 Task: Manage the "Pipeline inspection" page setting.
Action: Mouse moved to (1054, 81)
Screenshot: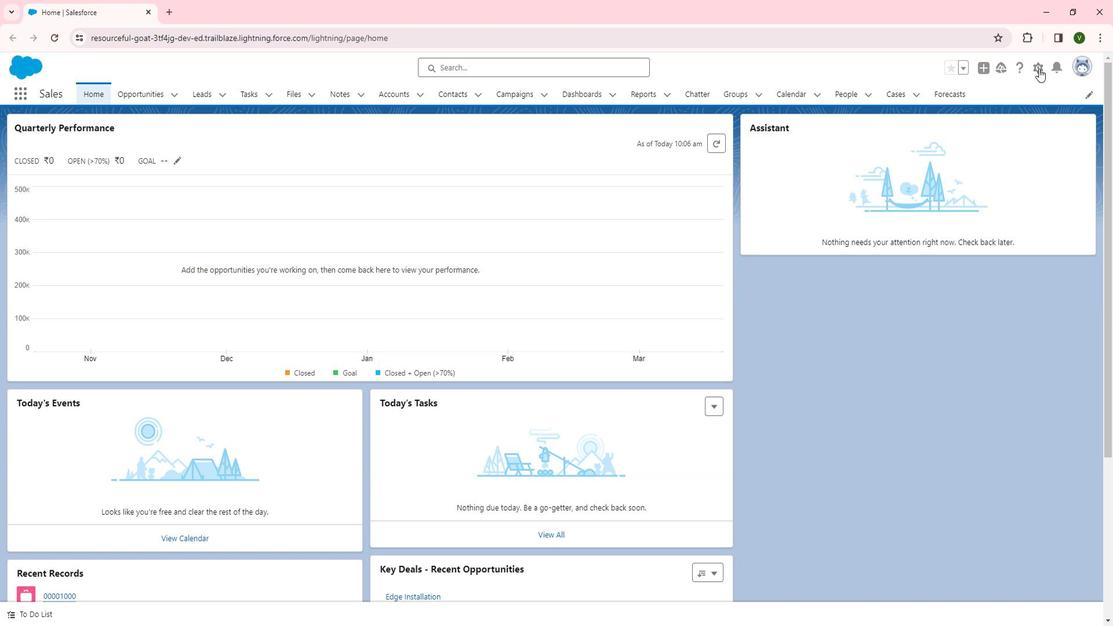 
Action: Mouse pressed left at (1054, 81)
Screenshot: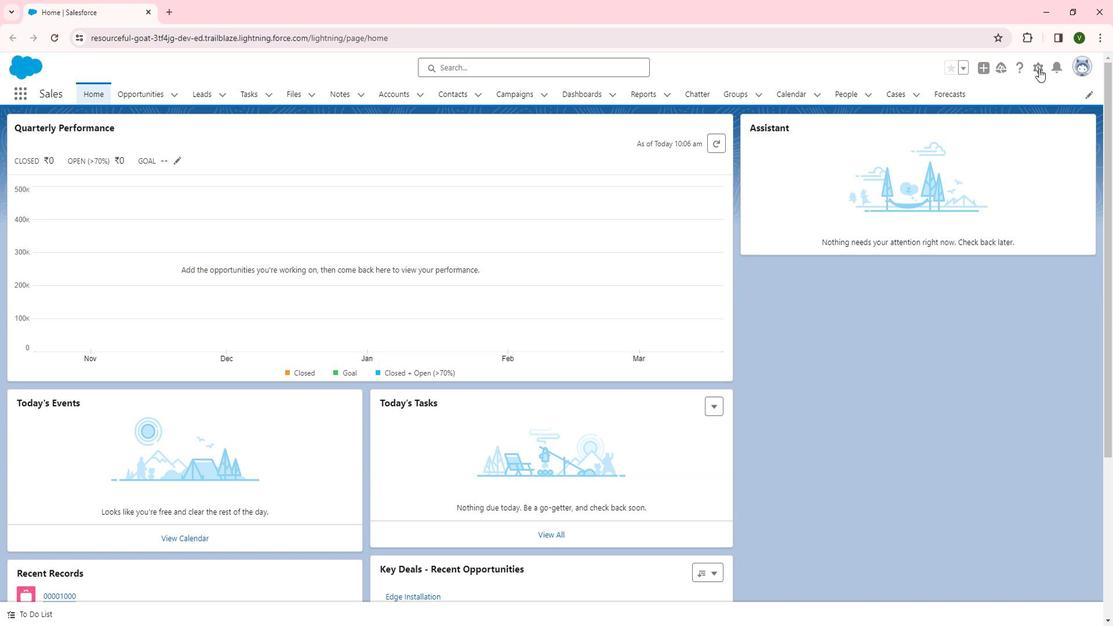 
Action: Mouse moved to (1011, 114)
Screenshot: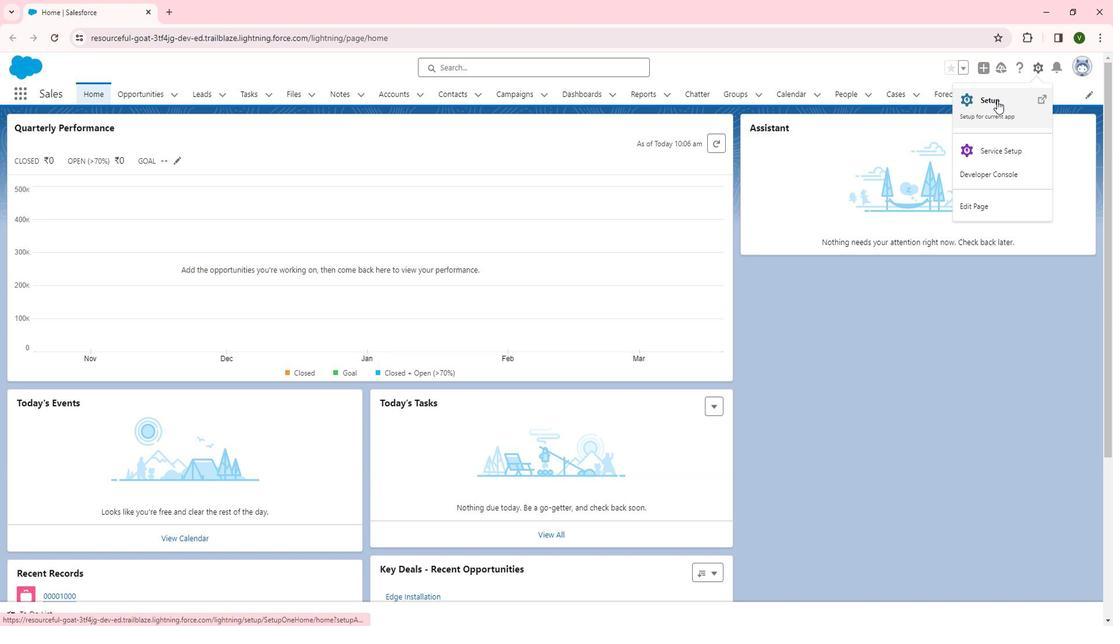 
Action: Mouse pressed left at (1011, 114)
Screenshot: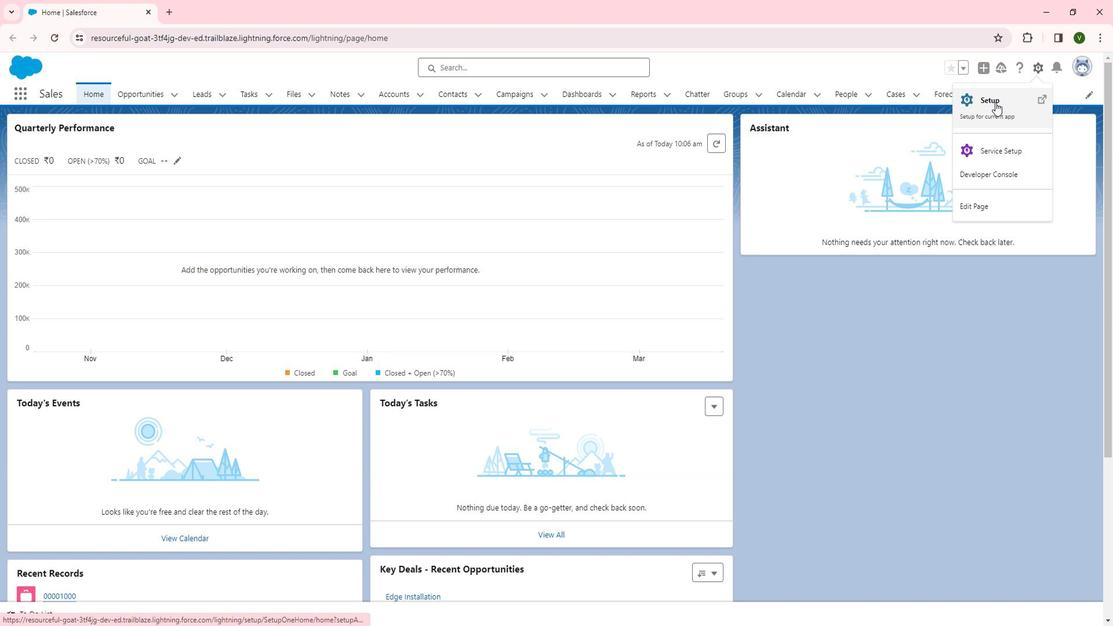 
Action: Mouse moved to (24, 480)
Screenshot: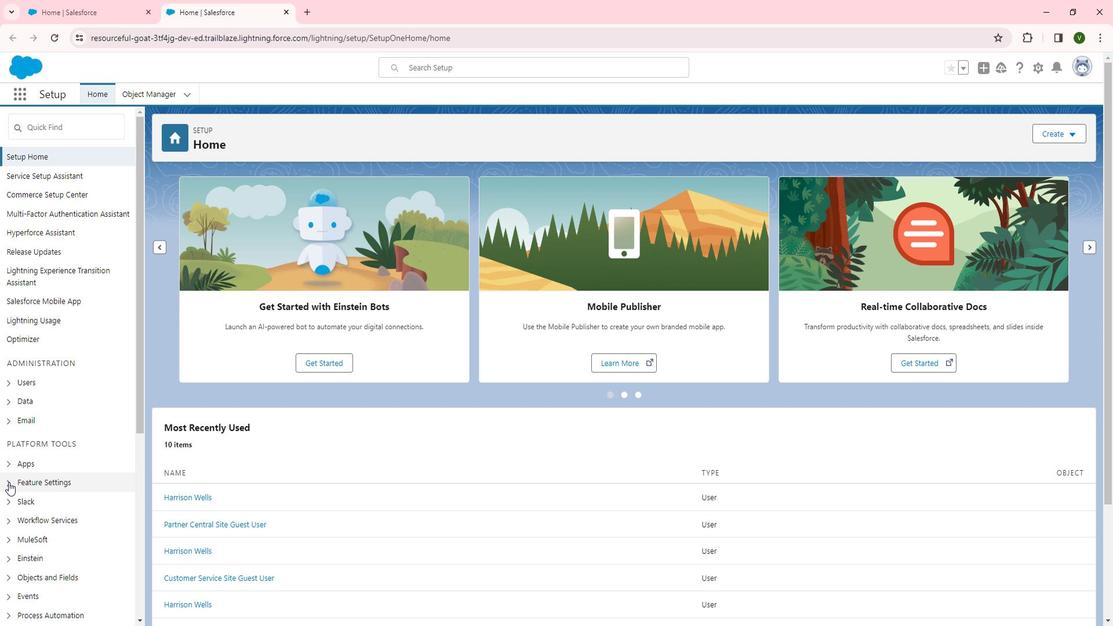
Action: Mouse pressed left at (24, 480)
Screenshot: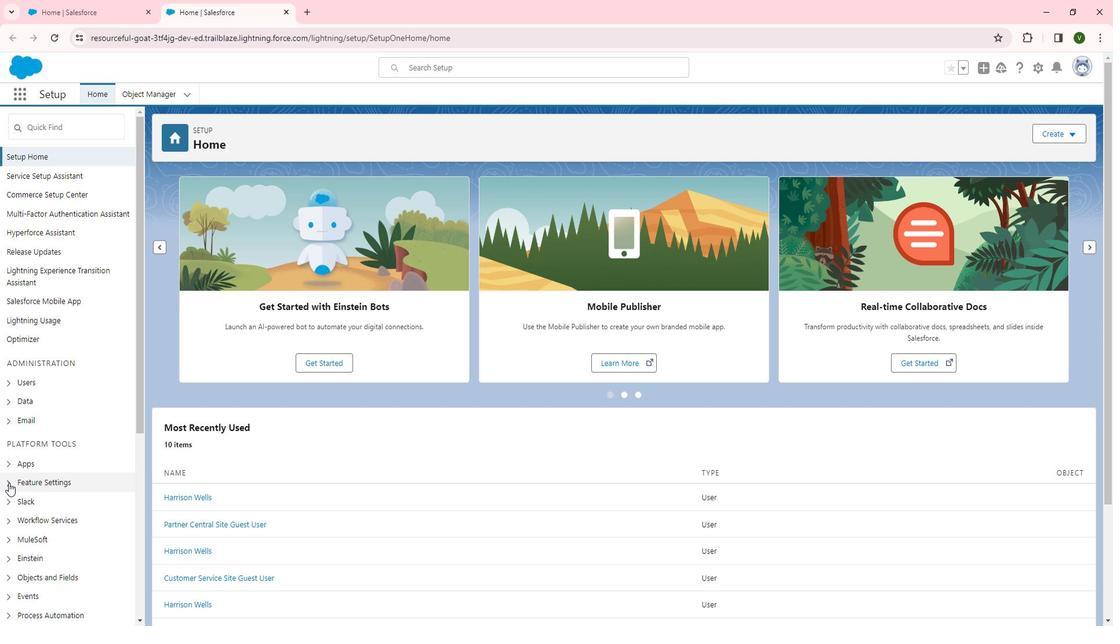 
Action: Mouse moved to (75, 481)
Screenshot: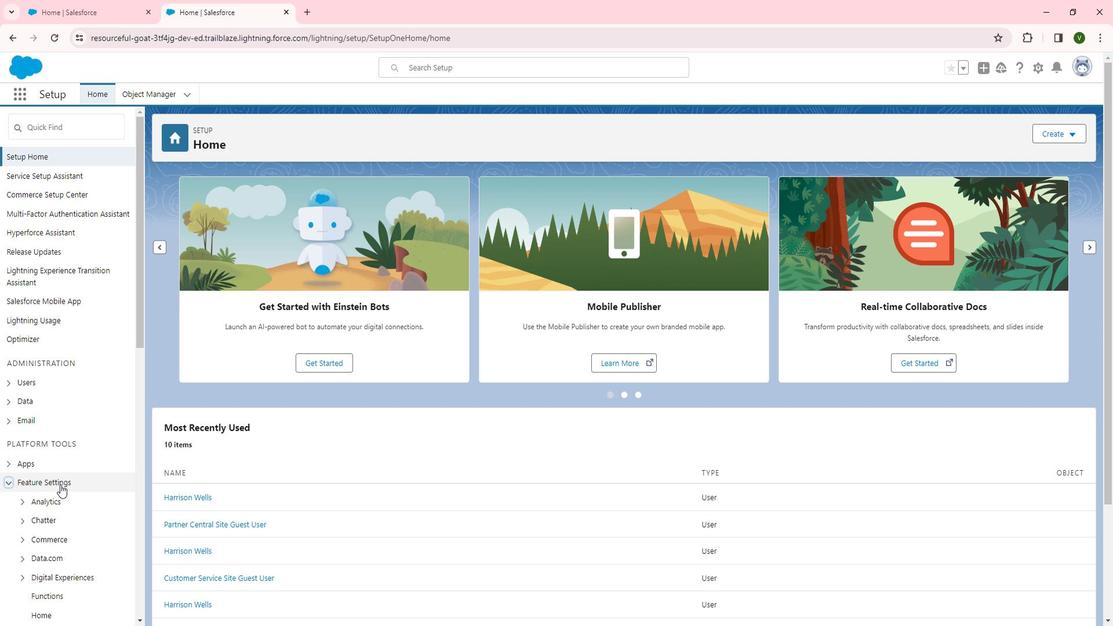 
Action: Mouse scrolled (75, 481) with delta (0, 0)
Screenshot: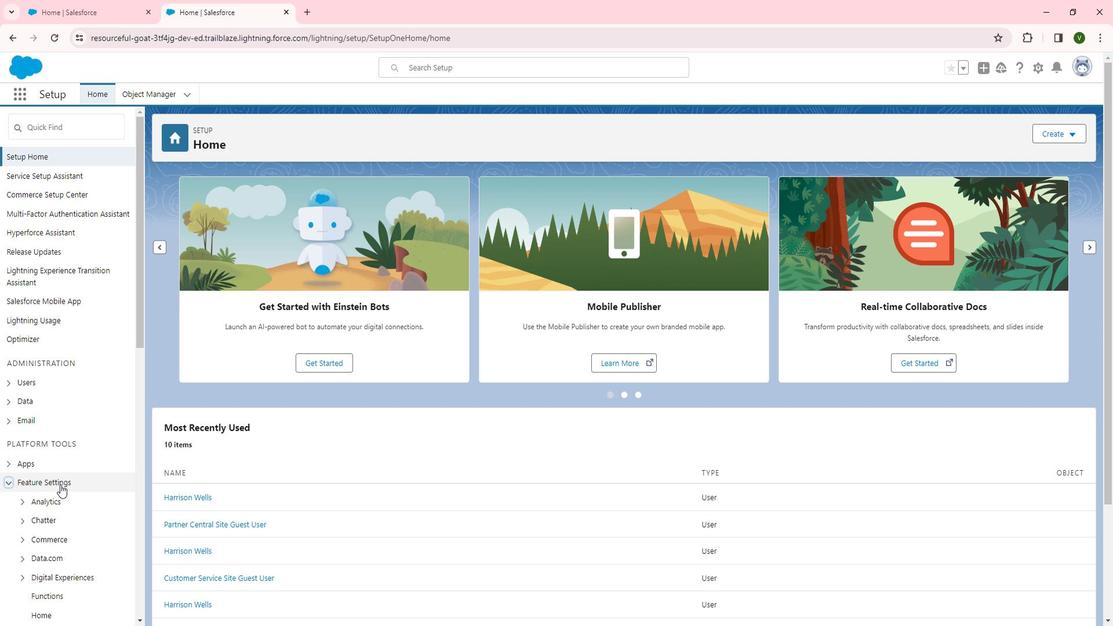 
Action: Mouse moved to (77, 481)
Screenshot: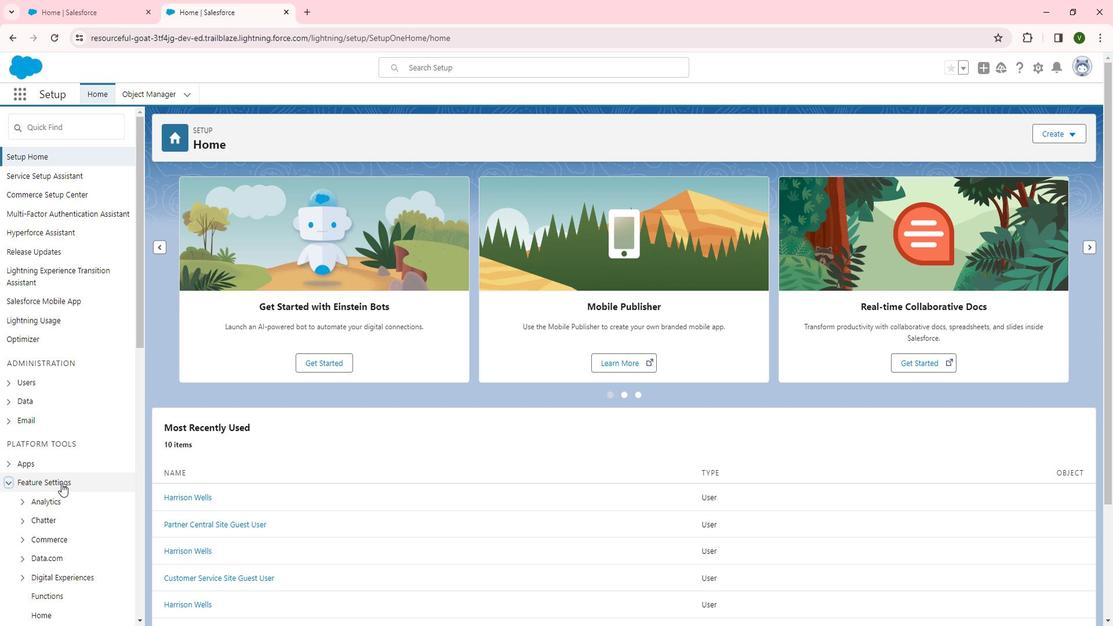 
Action: Mouse scrolled (77, 480) with delta (0, 0)
Screenshot: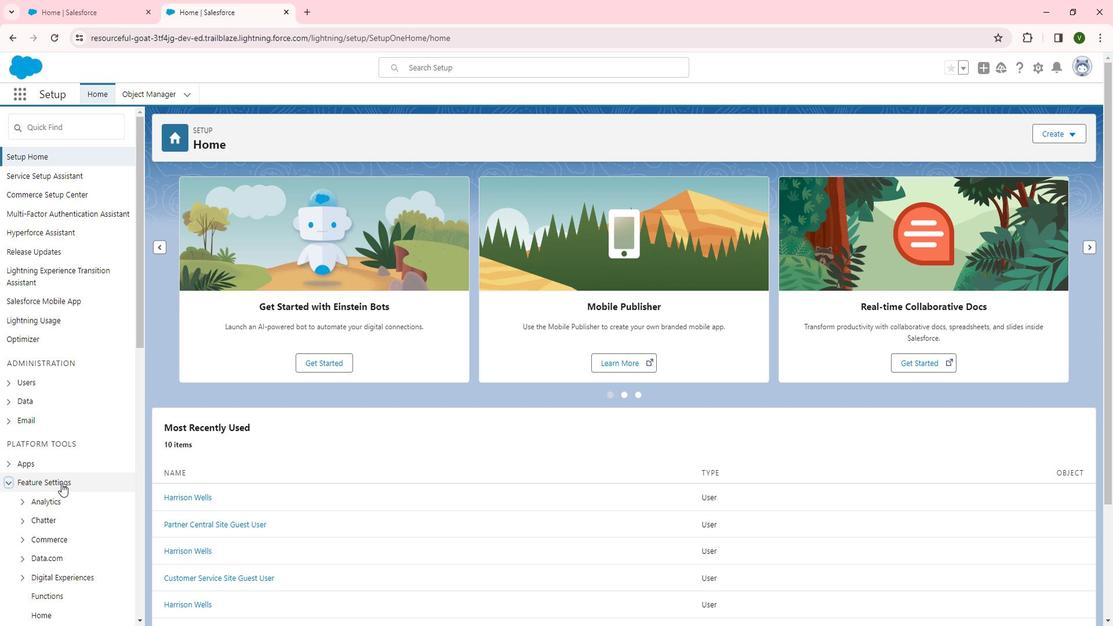 
Action: Mouse moved to (78, 480)
Screenshot: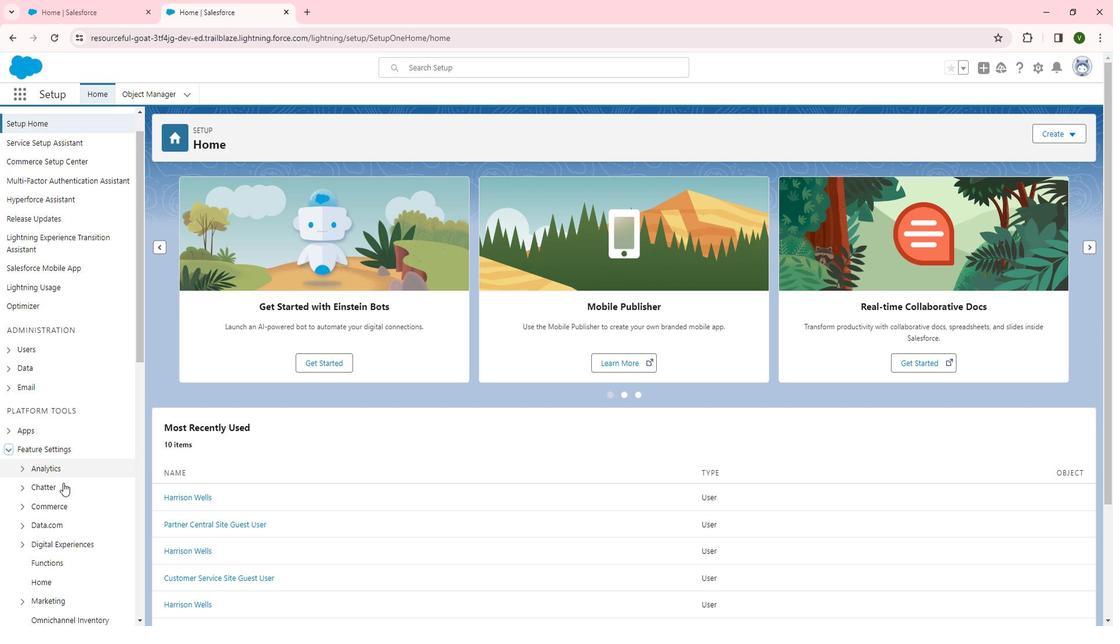 
Action: Mouse scrolled (78, 479) with delta (0, 0)
Screenshot: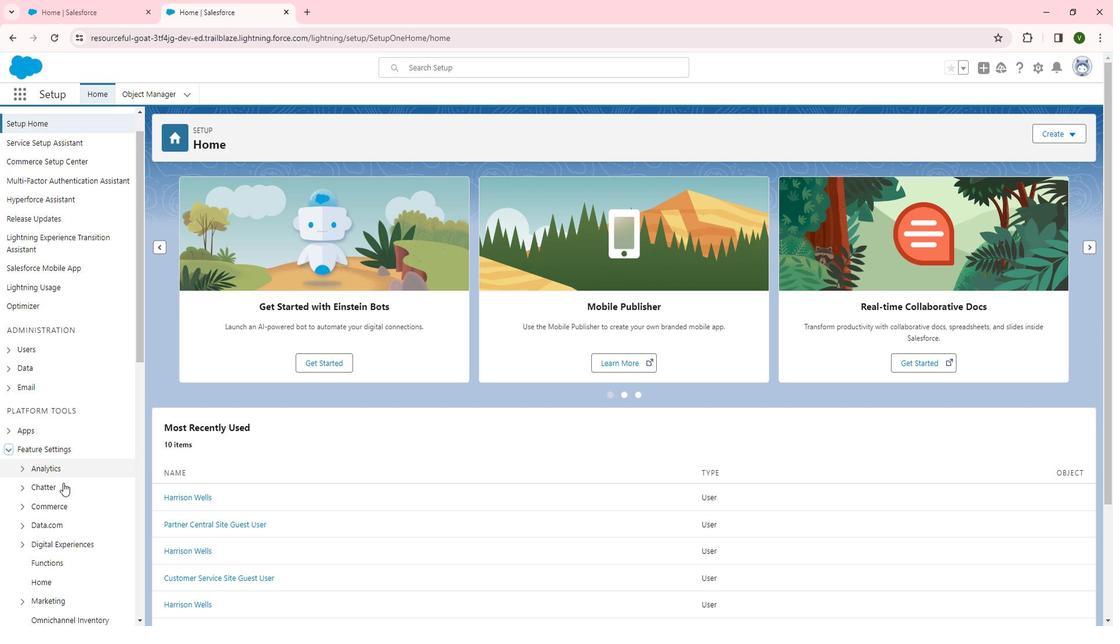 
Action: Mouse moved to (62, 394)
Screenshot: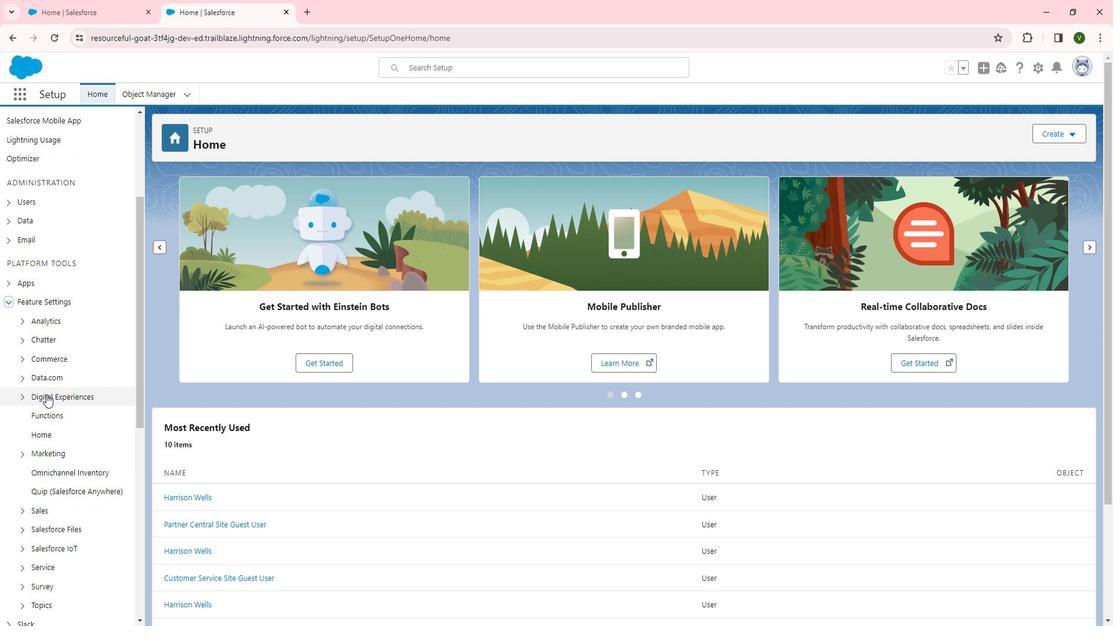 
Action: Mouse pressed left at (62, 394)
Screenshot: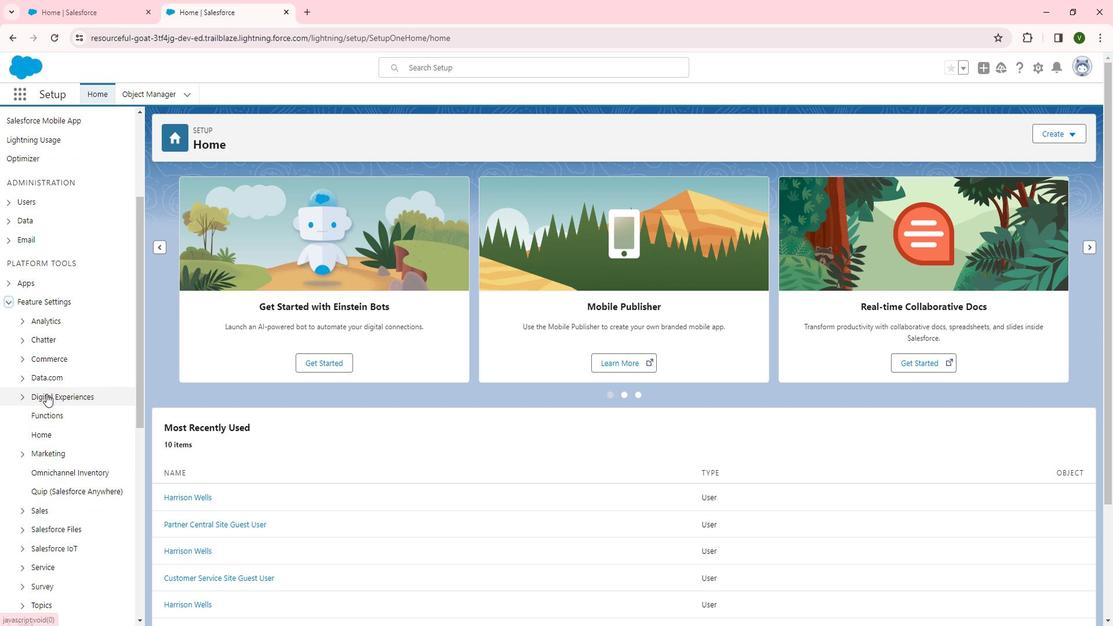 
Action: Mouse moved to (67, 418)
Screenshot: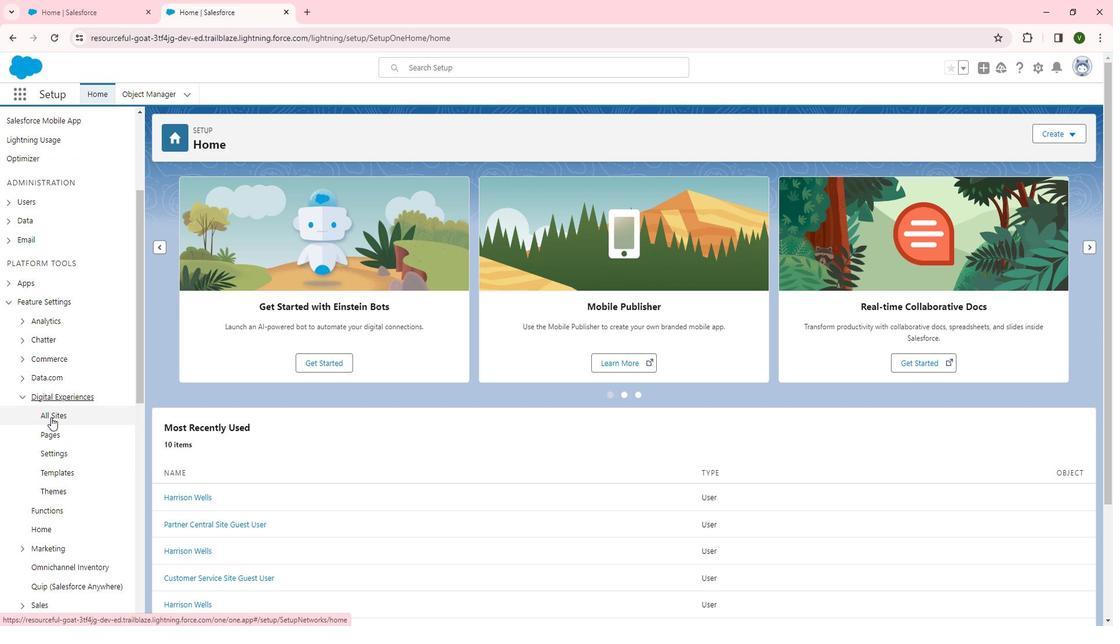 
Action: Mouse pressed left at (67, 418)
Screenshot: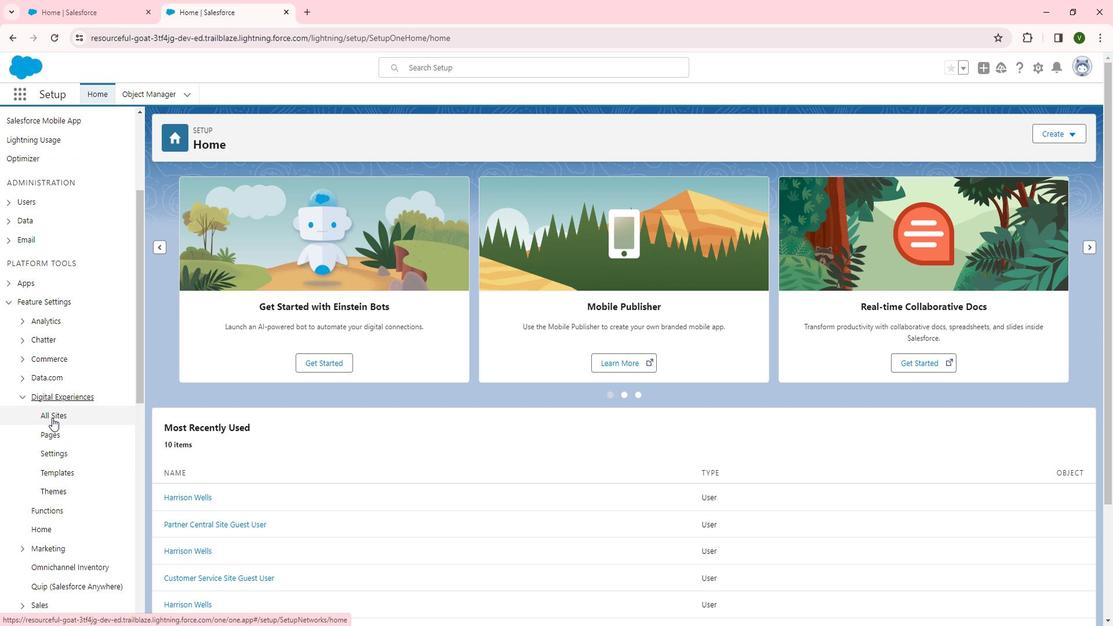 
Action: Mouse moved to (202, 362)
Screenshot: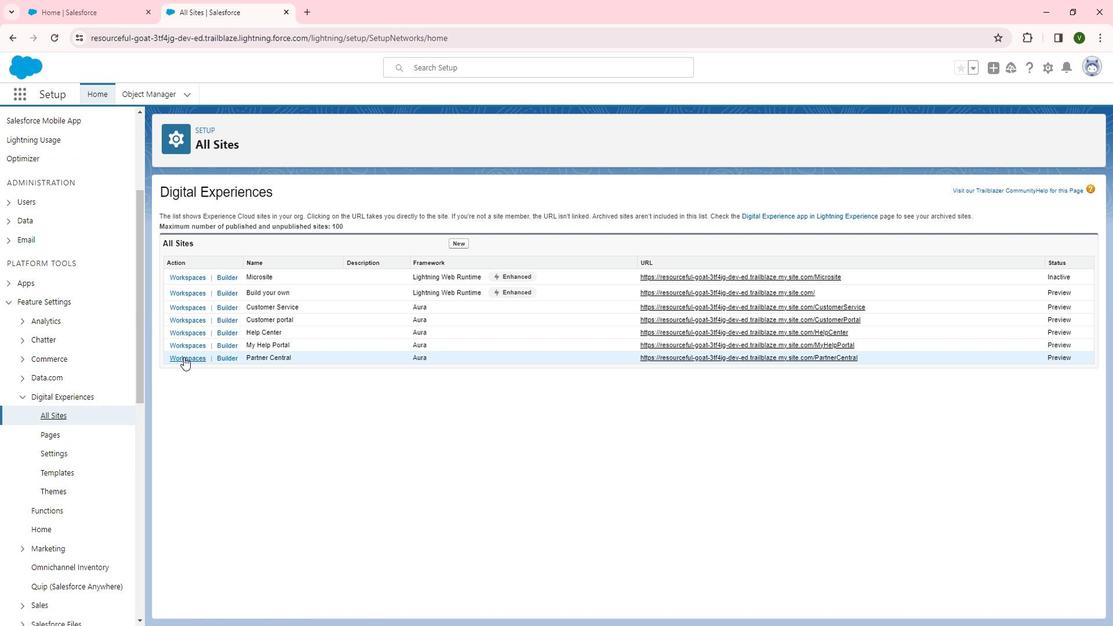 
Action: Mouse pressed left at (202, 362)
Screenshot: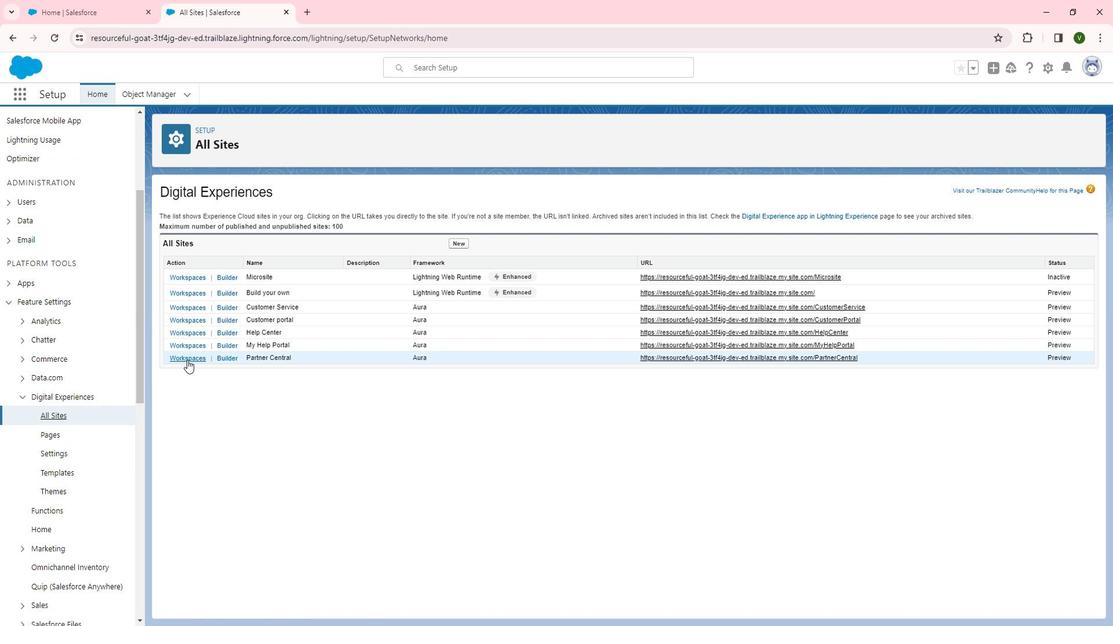 
Action: Mouse moved to (158, 274)
Screenshot: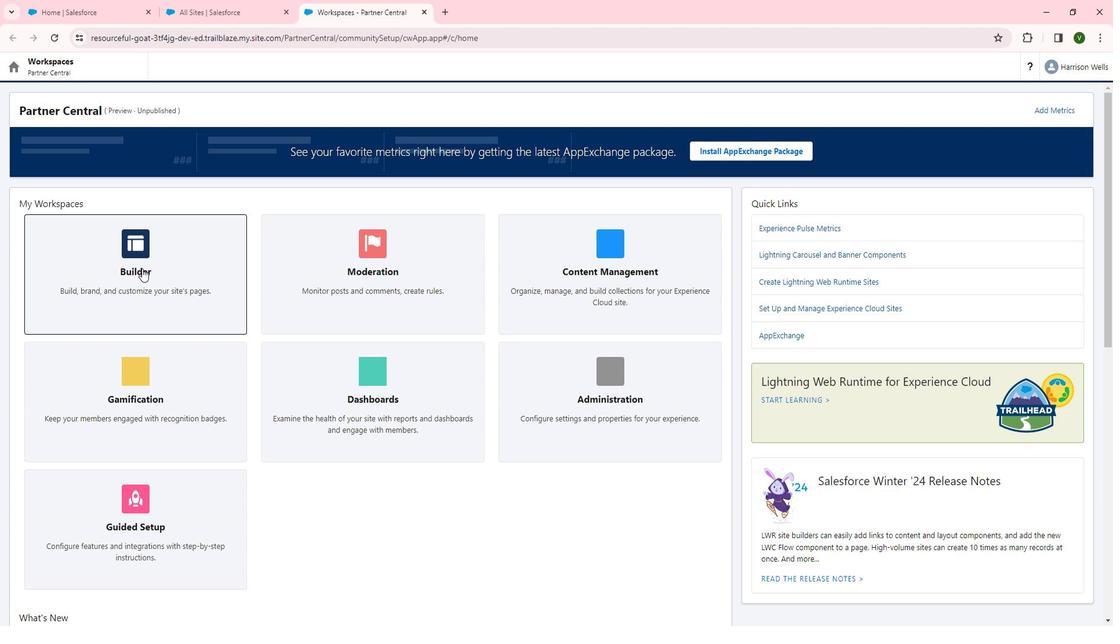 
Action: Mouse pressed left at (158, 274)
Screenshot: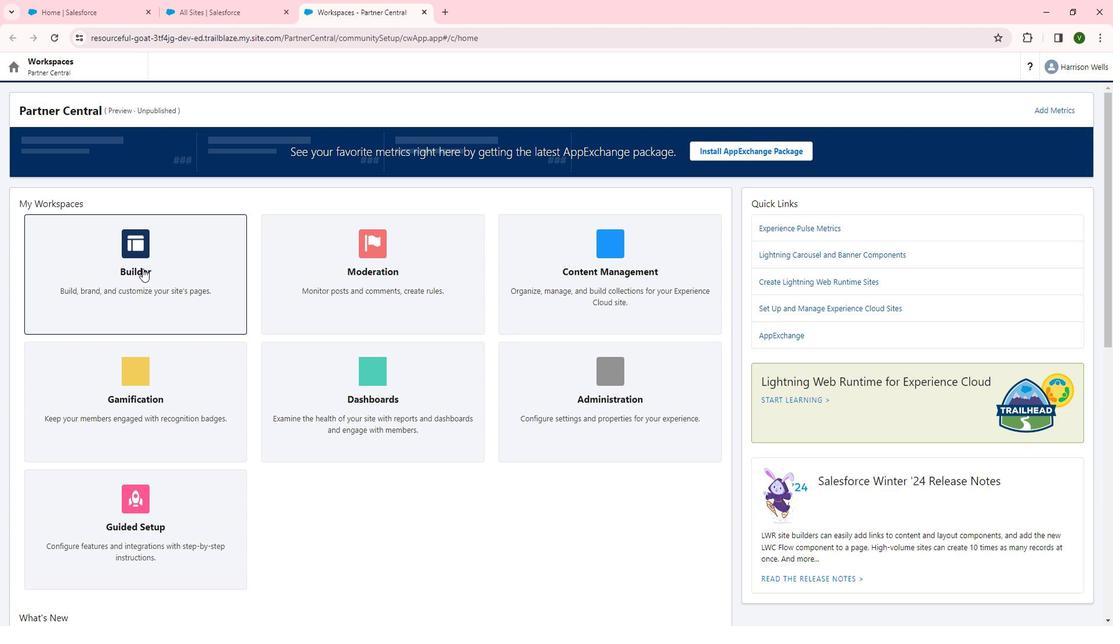 
Action: Mouse moved to (102, 91)
Screenshot: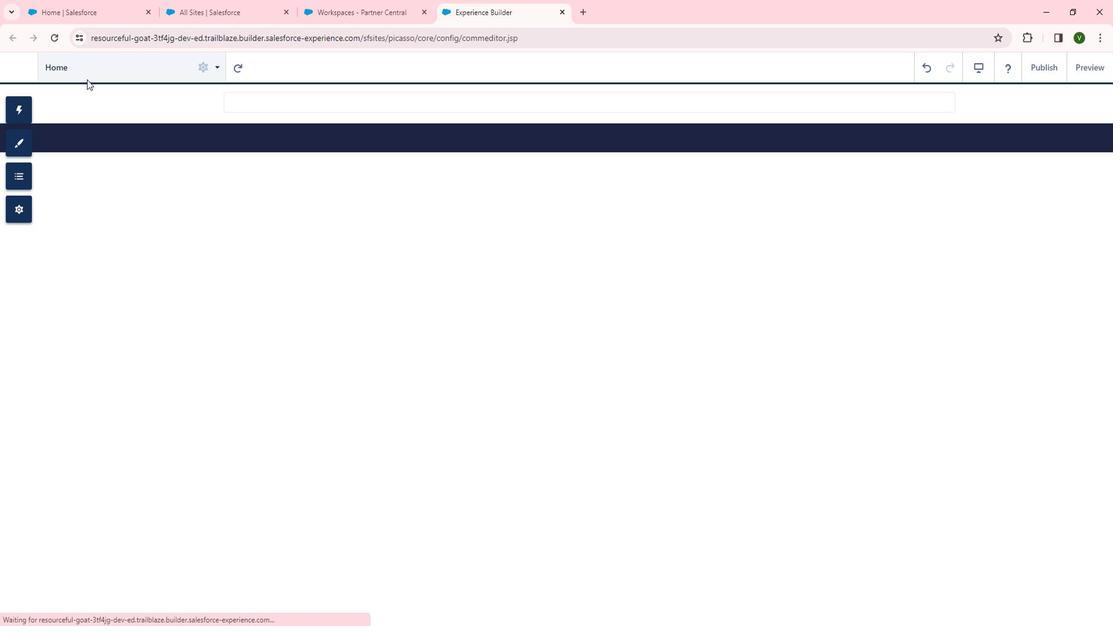 
Action: Mouse pressed left at (102, 91)
Screenshot: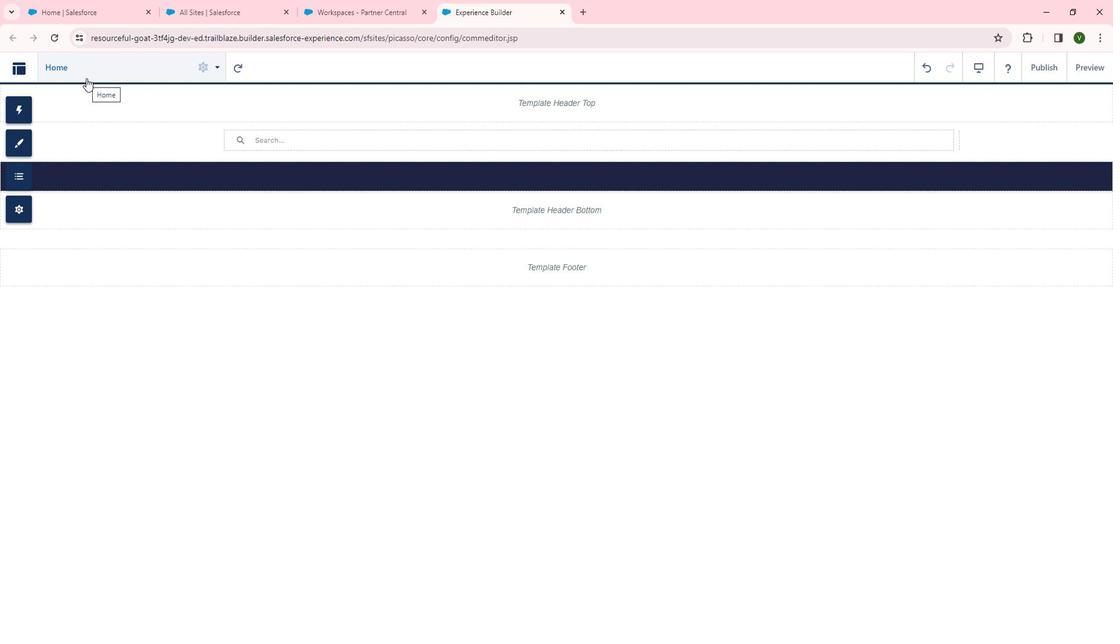 
Action: Mouse moved to (154, 345)
Screenshot: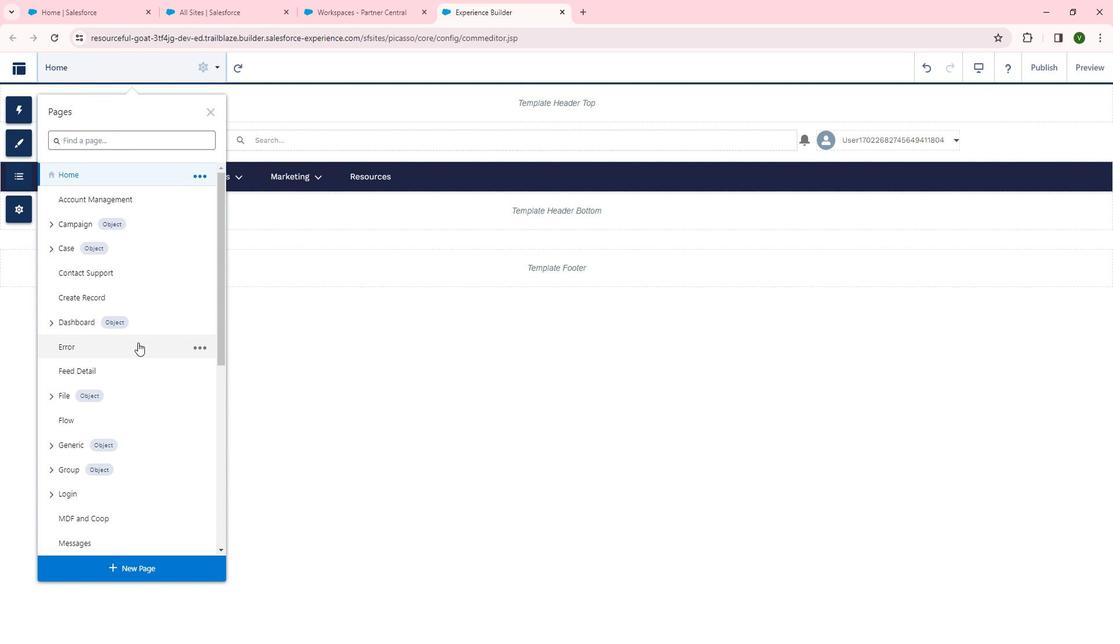 
Action: Mouse scrolled (154, 344) with delta (0, 0)
Screenshot: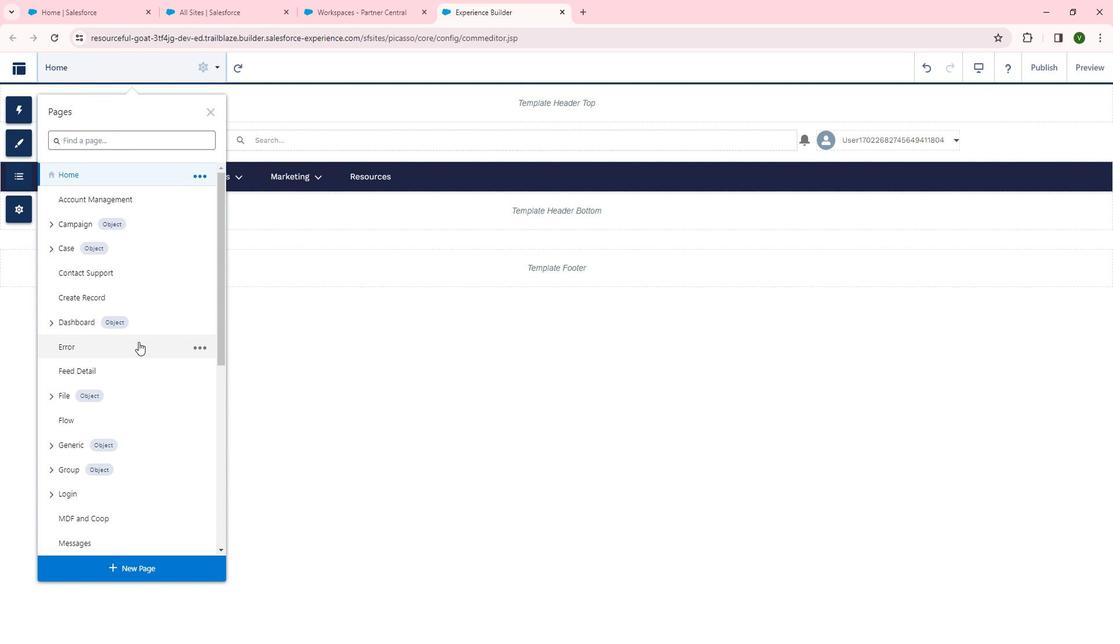 
Action: Mouse scrolled (154, 344) with delta (0, 0)
Screenshot: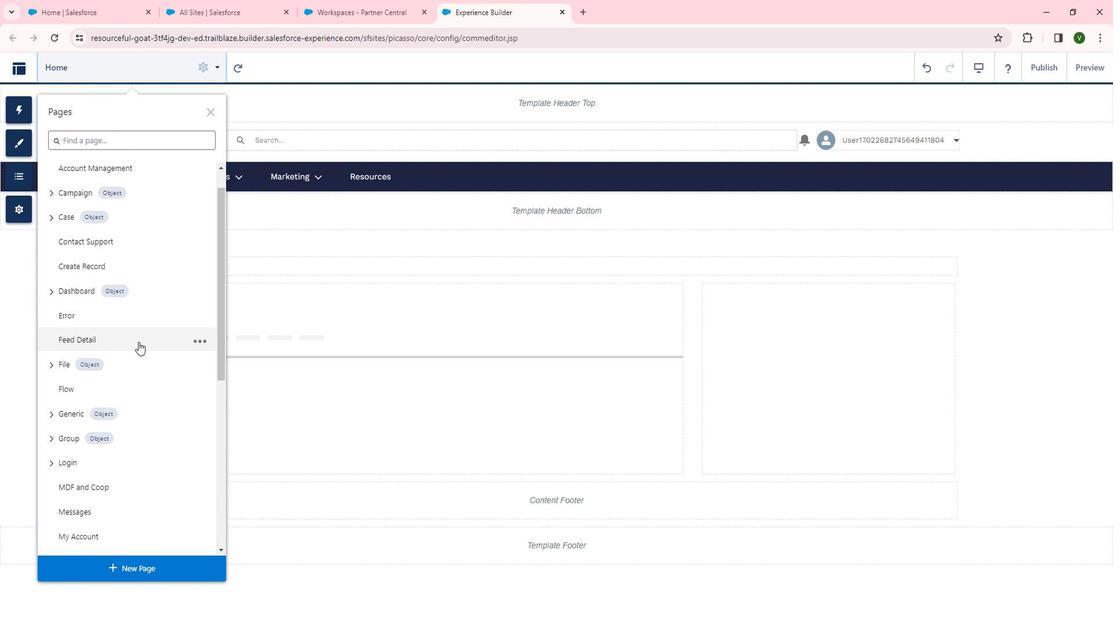 
Action: Mouse scrolled (154, 344) with delta (0, 0)
Screenshot: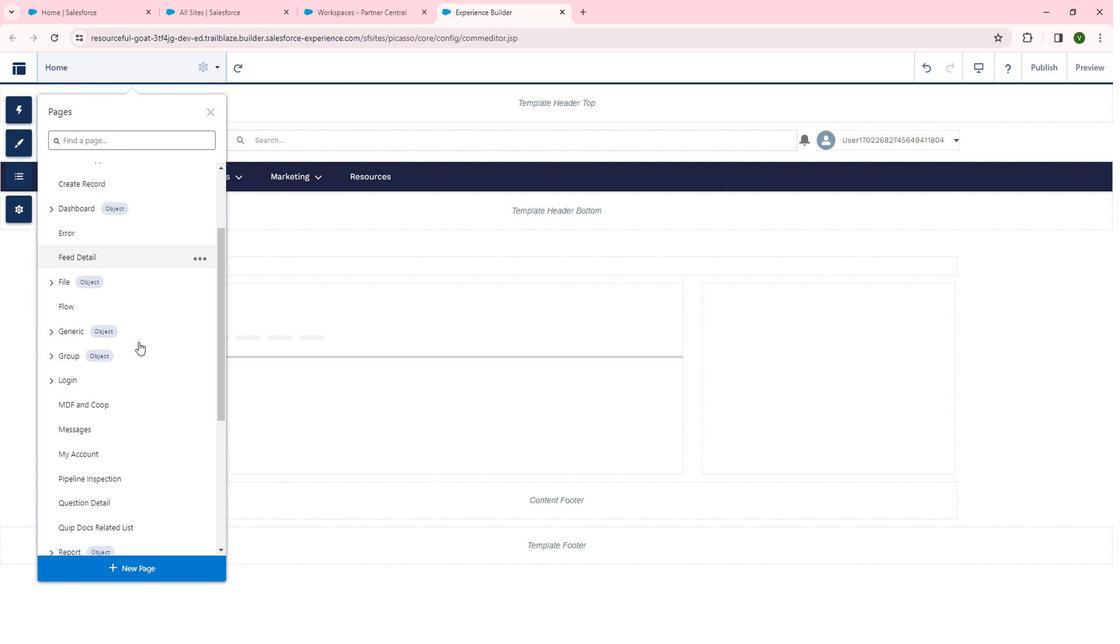
Action: Mouse moved to (150, 351)
Screenshot: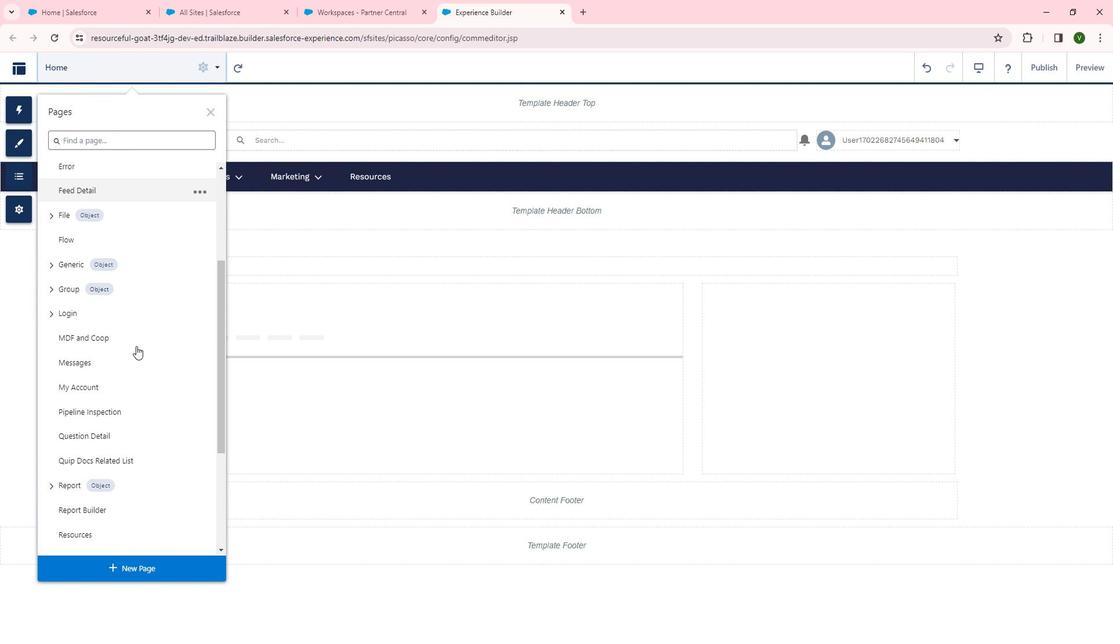 
Action: Mouse scrolled (150, 350) with delta (0, 0)
Screenshot: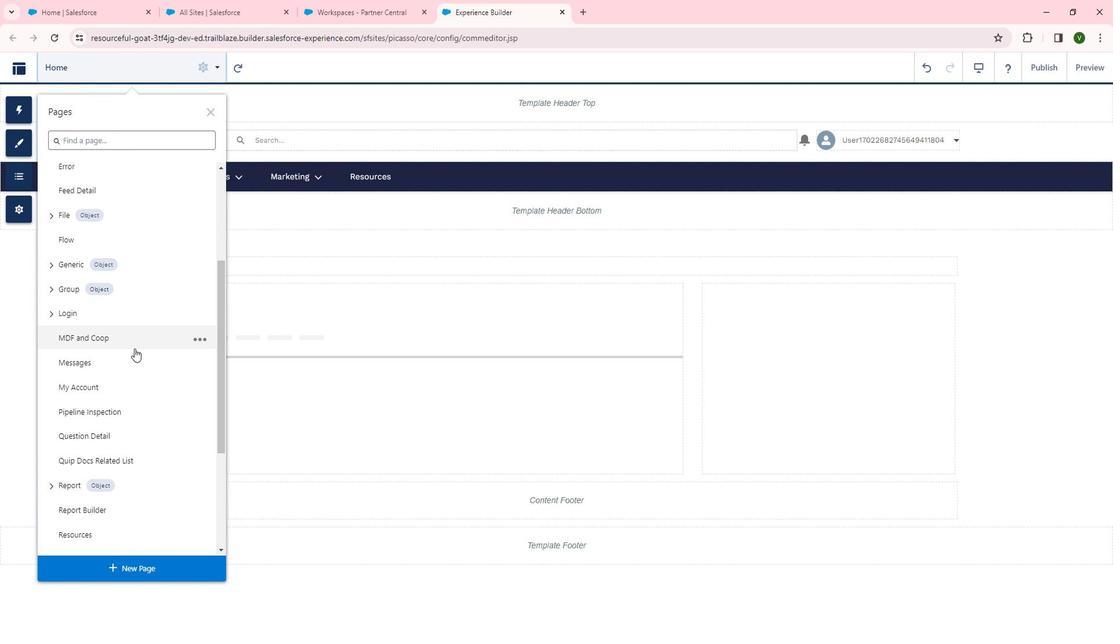 
Action: Mouse moved to (149, 351)
Screenshot: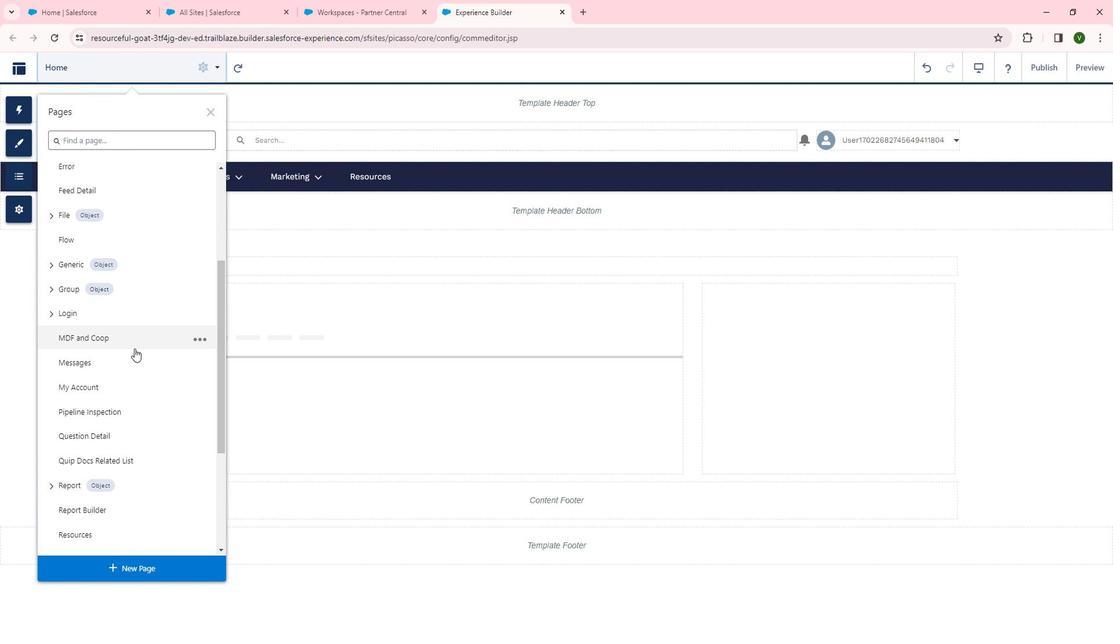 
Action: Mouse scrolled (149, 350) with delta (0, 0)
Screenshot: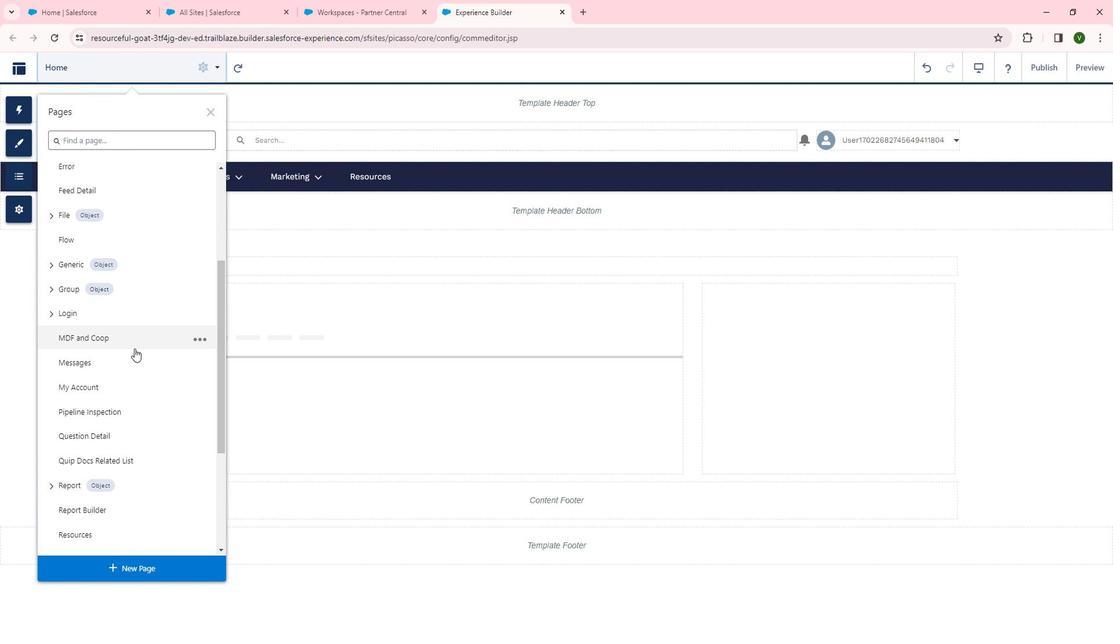 
Action: Mouse moved to (136, 294)
Screenshot: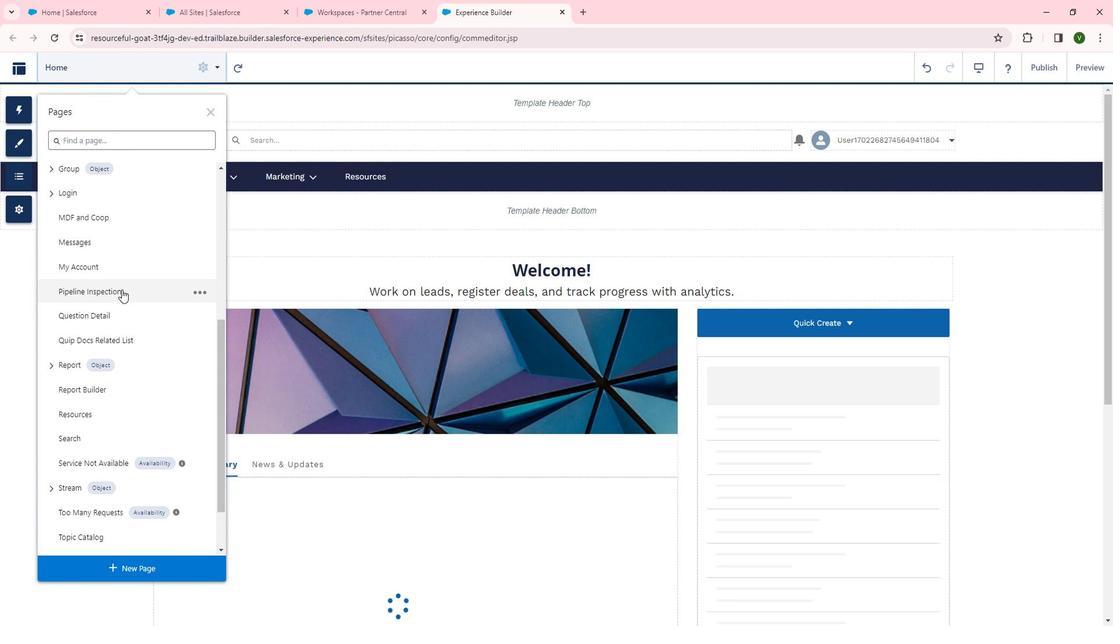 
Action: Mouse pressed left at (136, 294)
Screenshot: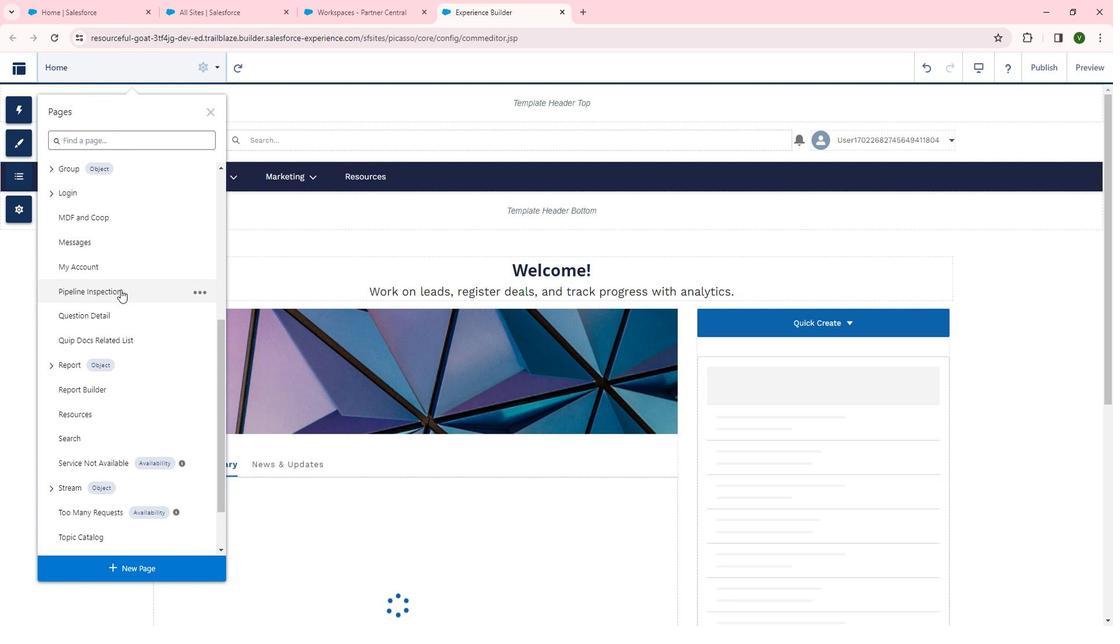 
Action: Mouse moved to (168, 81)
Screenshot: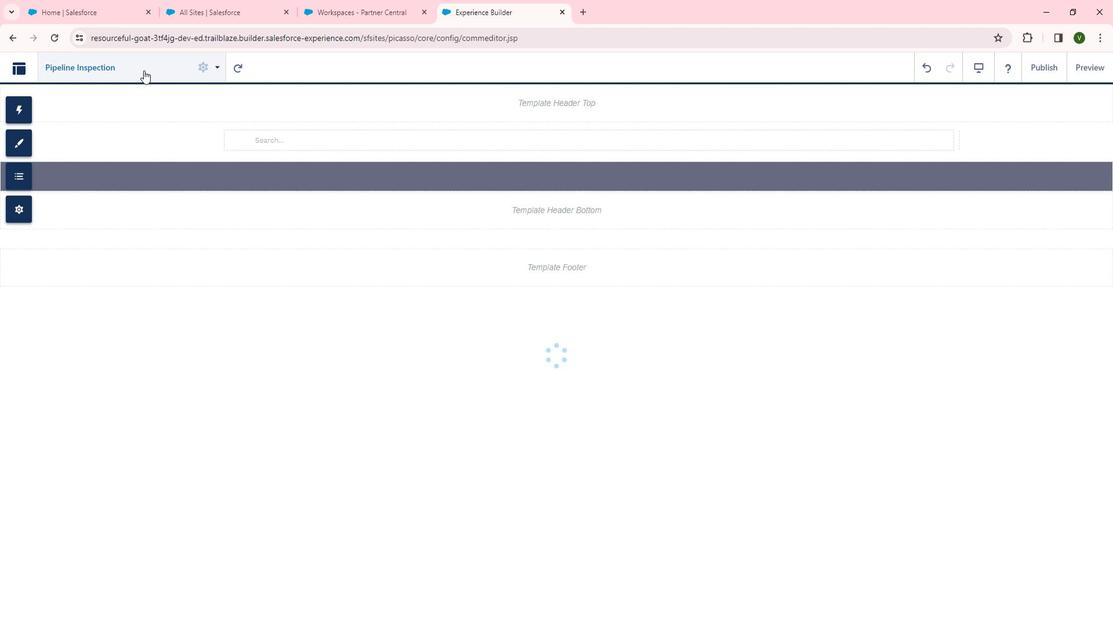 
Action: Mouse pressed left at (168, 81)
Screenshot: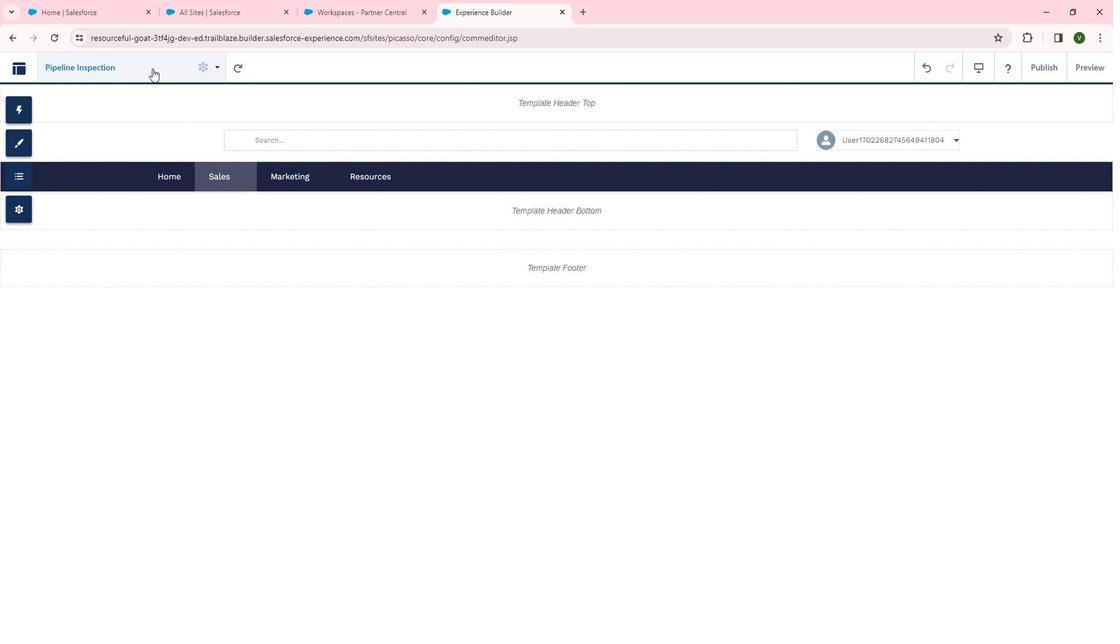 
Action: Mouse moved to (218, 229)
Screenshot: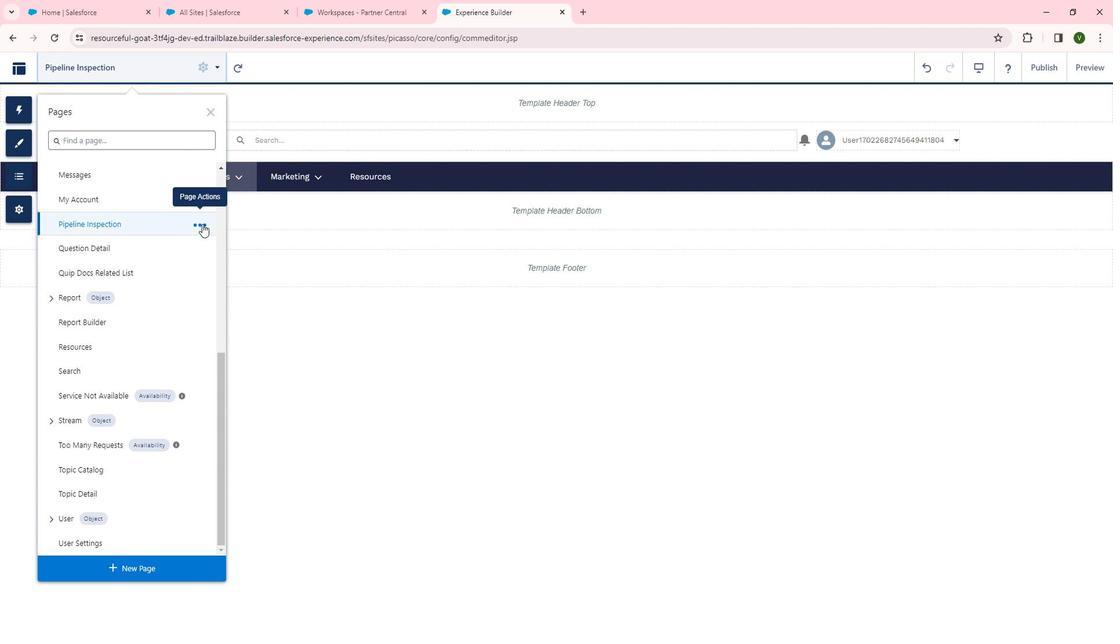 
Action: Mouse pressed left at (218, 229)
Screenshot: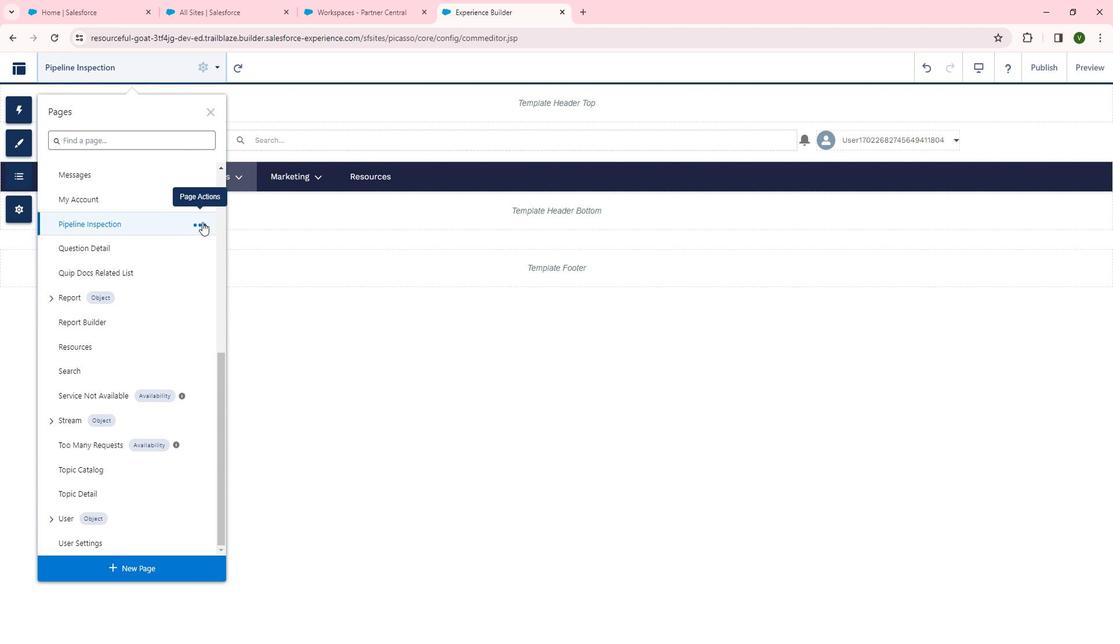 
Action: Mouse moved to (274, 219)
Screenshot: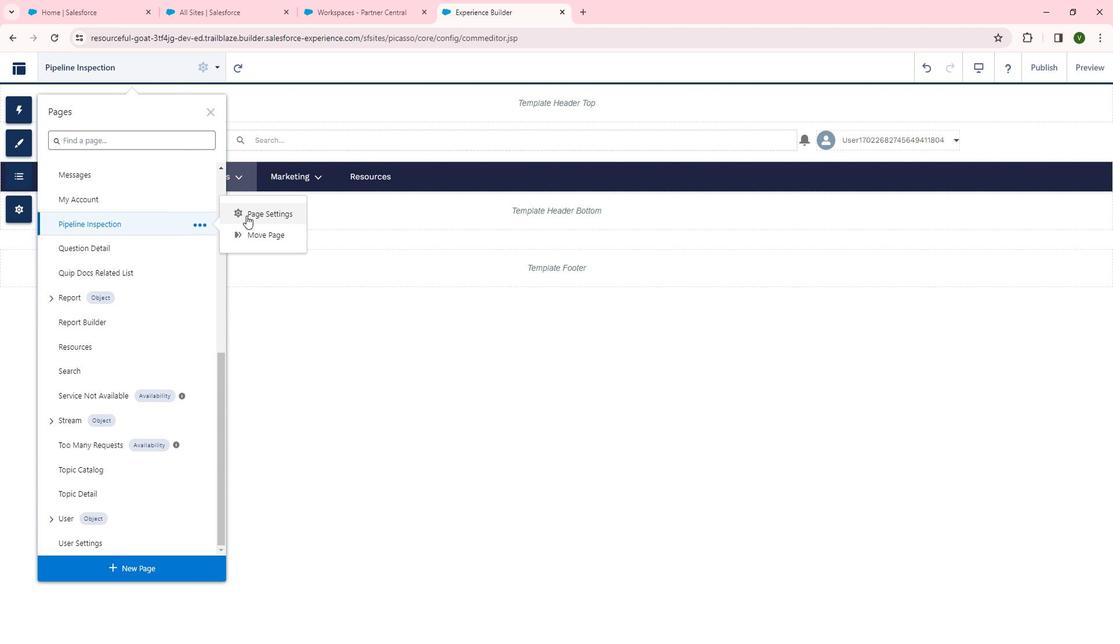 
Action: Mouse pressed left at (274, 219)
Screenshot: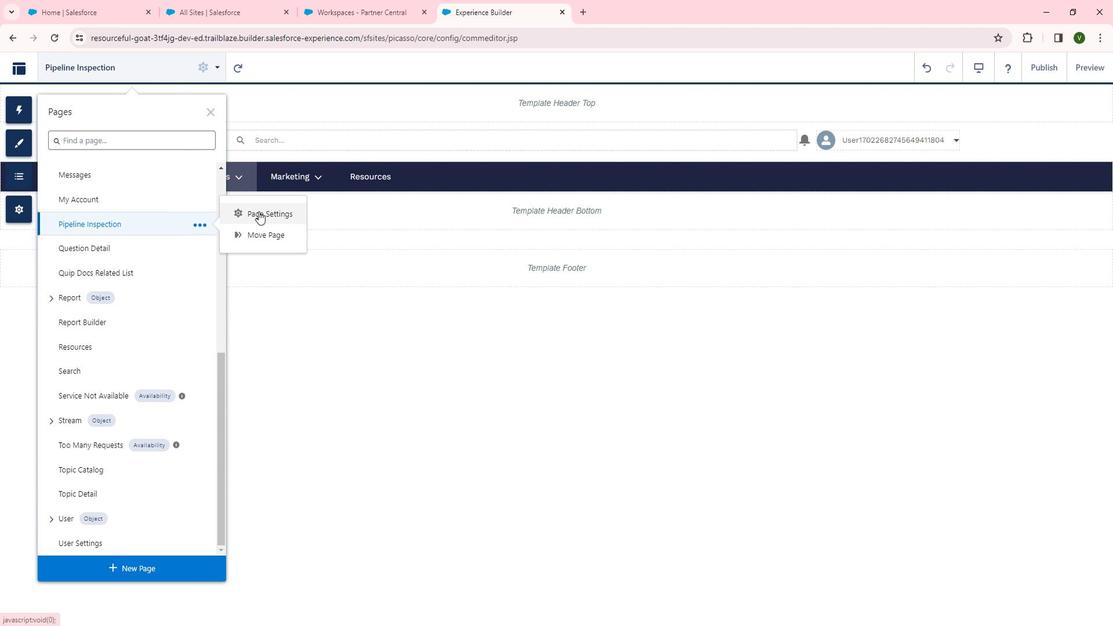 
Action: Mouse moved to (450, 421)
Screenshot: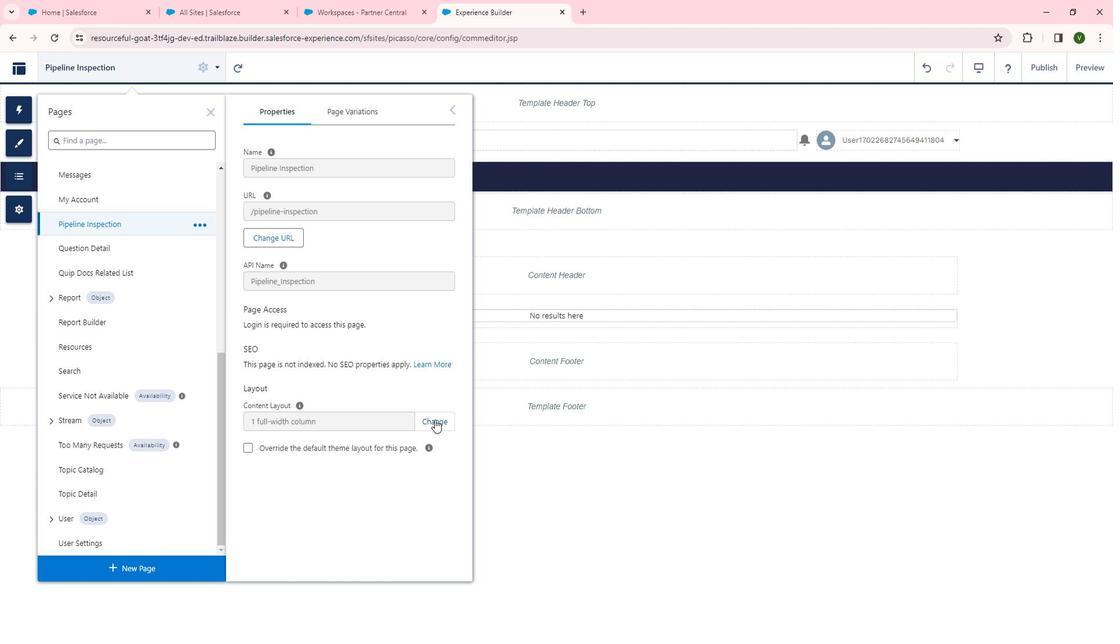 
Action: Mouse pressed left at (450, 421)
Screenshot: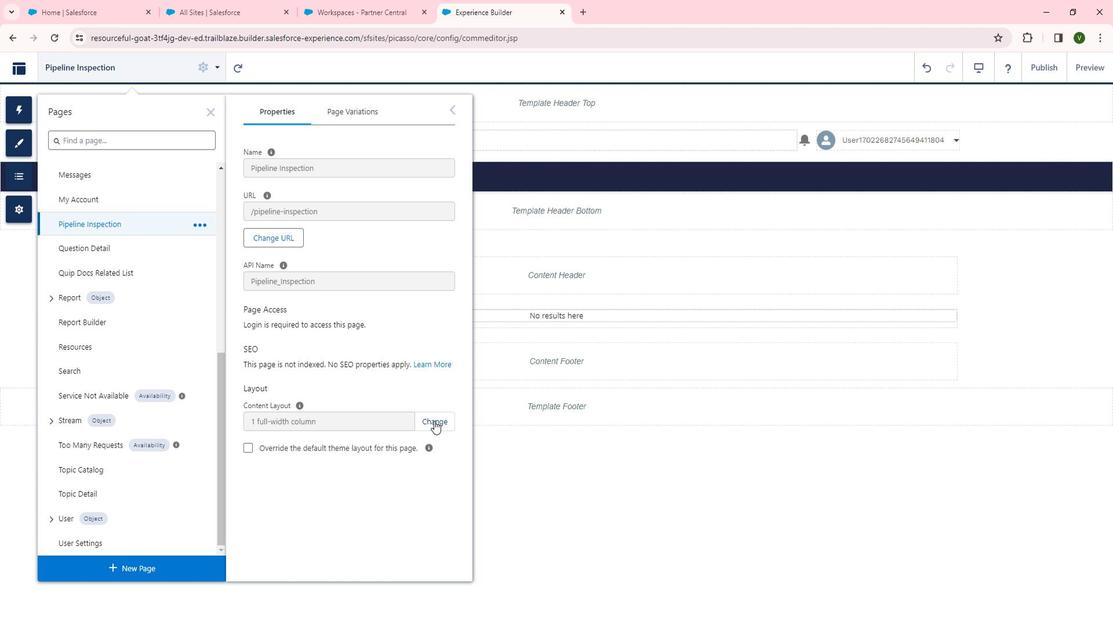 
Action: Mouse moved to (561, 388)
Screenshot: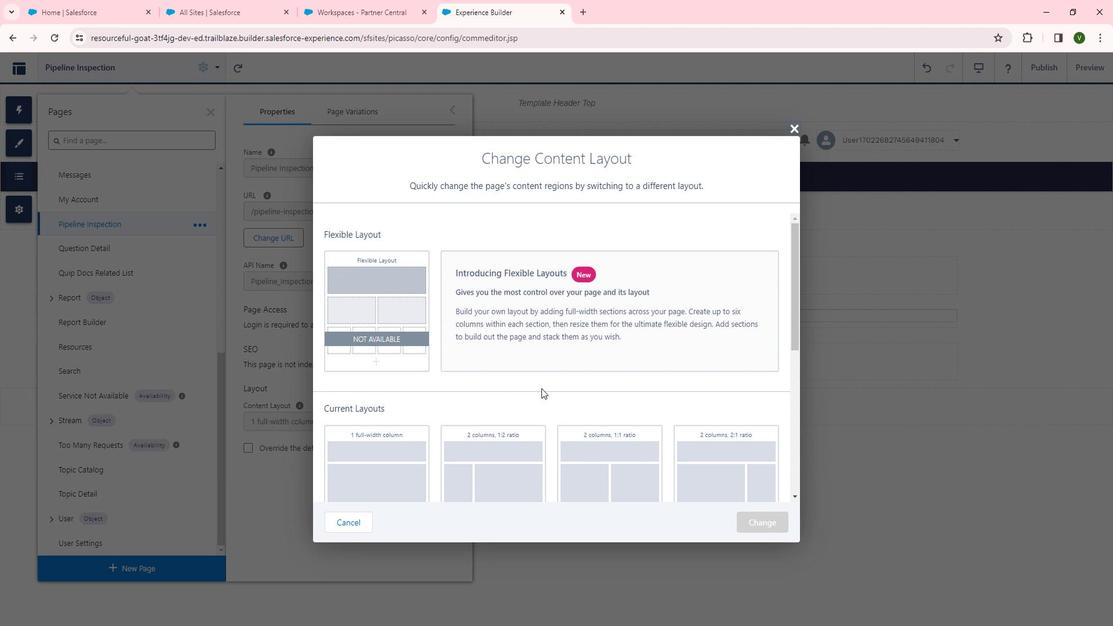 
Action: Mouse scrolled (561, 387) with delta (0, 0)
Screenshot: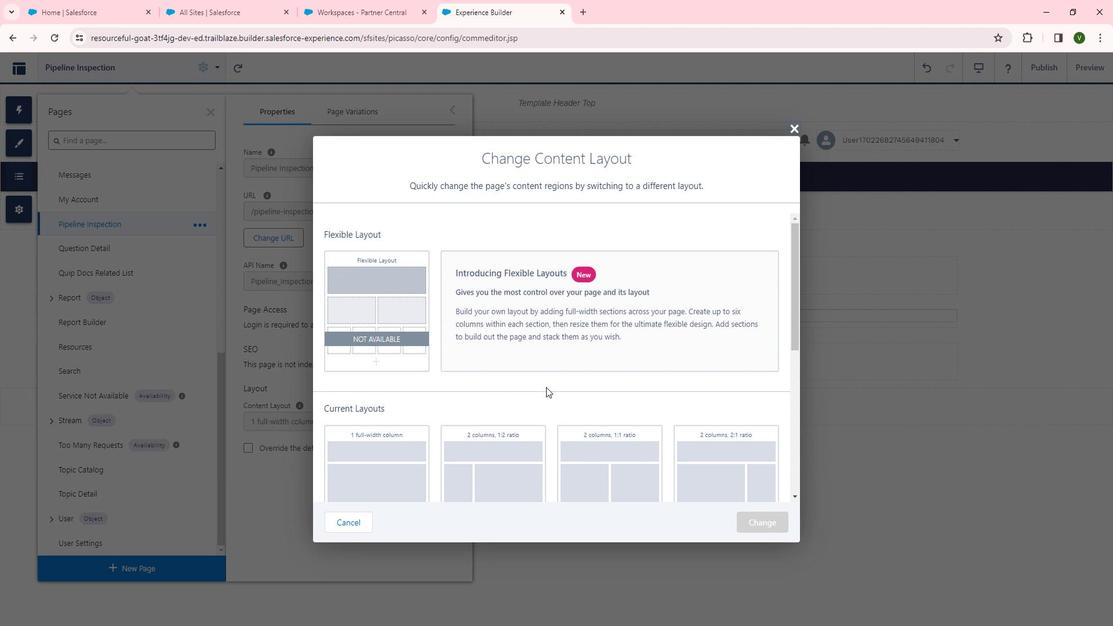 
Action: Mouse scrolled (561, 387) with delta (0, 0)
Screenshot: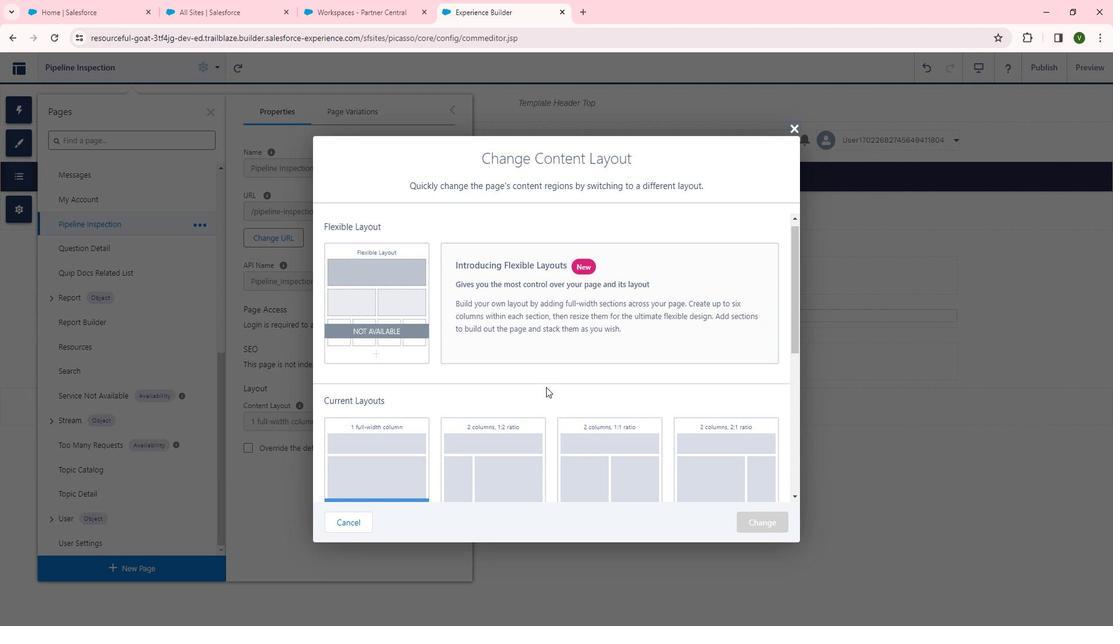 
Action: Mouse scrolled (561, 387) with delta (0, 0)
Screenshot: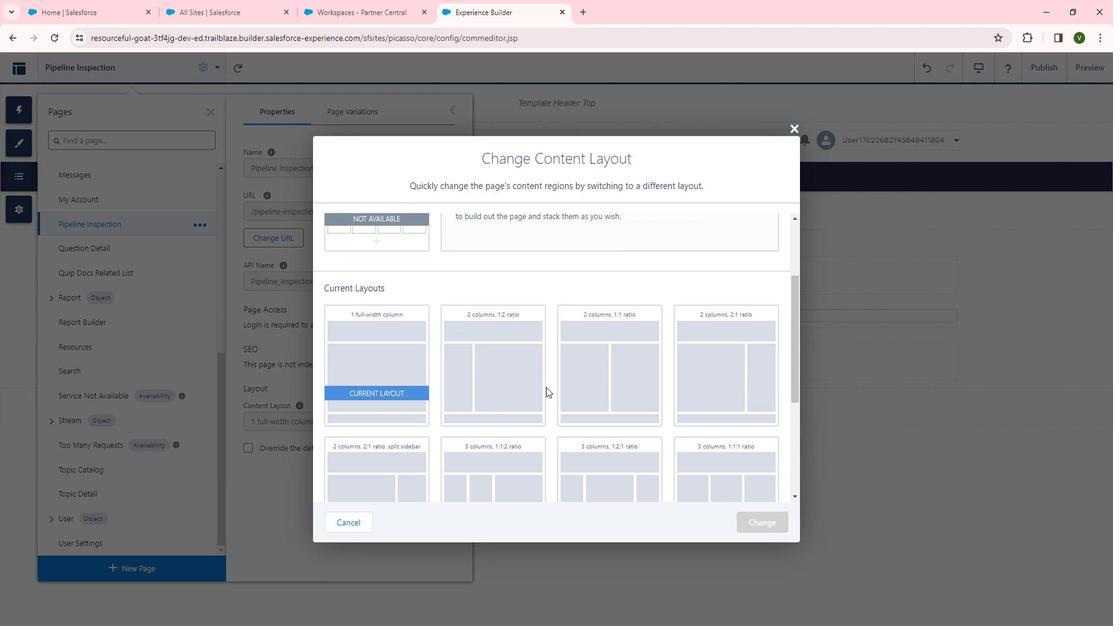 
Action: Mouse scrolled (561, 387) with delta (0, 0)
Screenshot: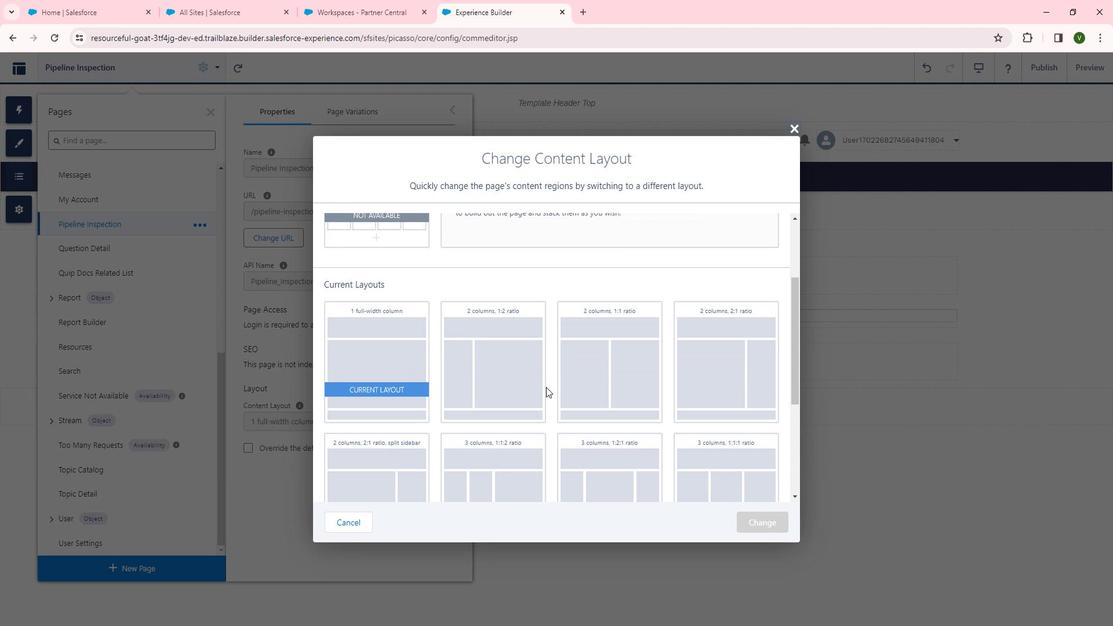 
Action: Mouse moved to (608, 405)
Screenshot: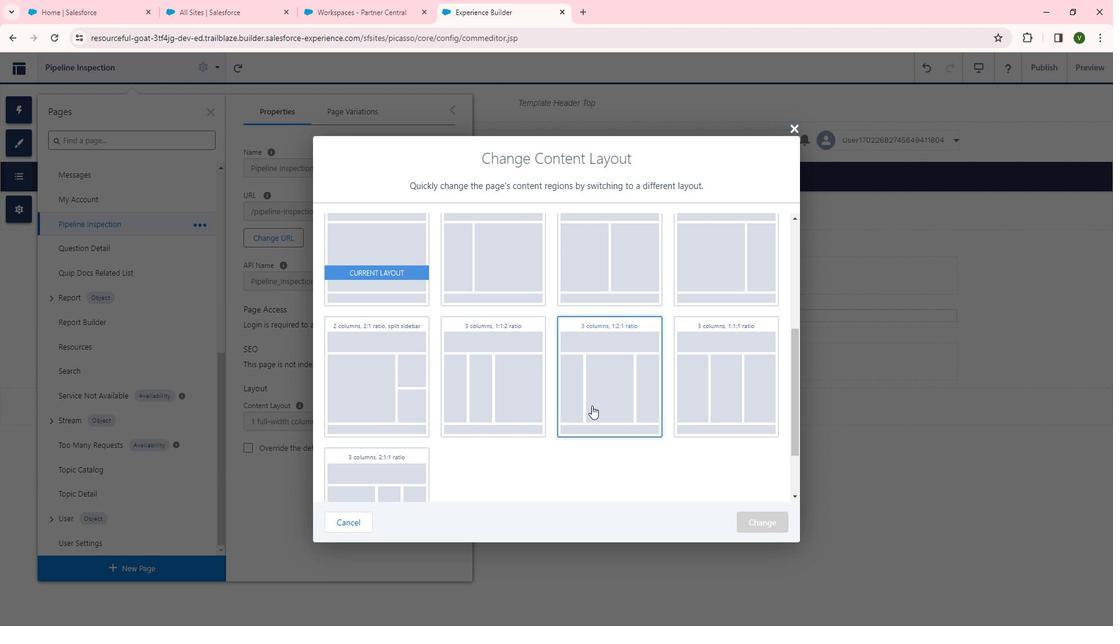 
Action: Mouse pressed left at (608, 405)
Screenshot: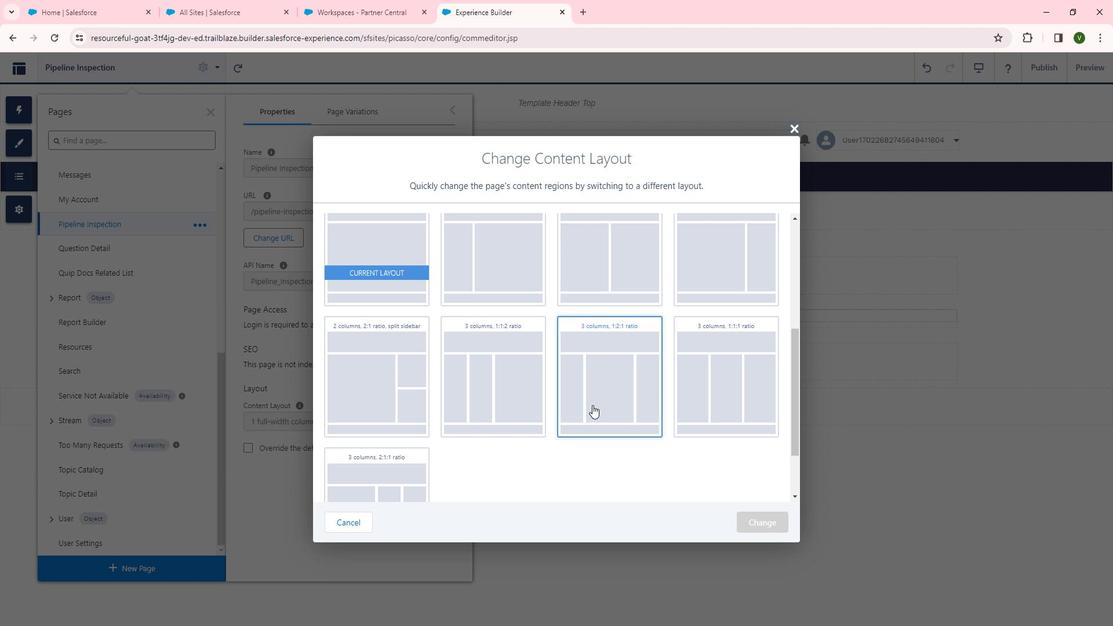 
Action: Mouse moved to (780, 519)
Screenshot: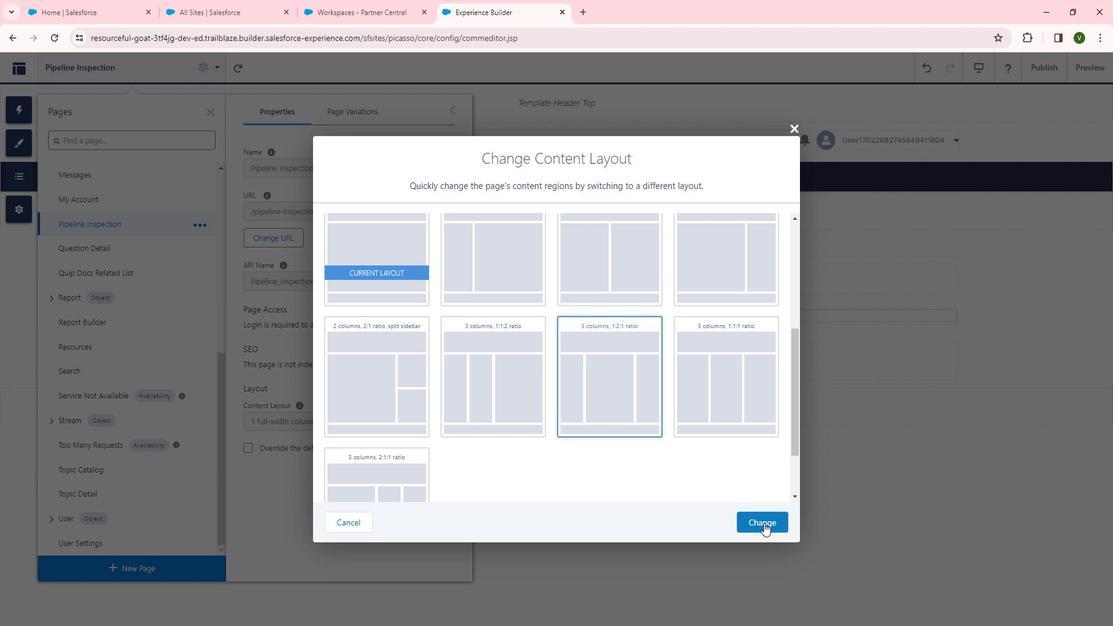 
Action: Mouse pressed left at (780, 519)
Screenshot: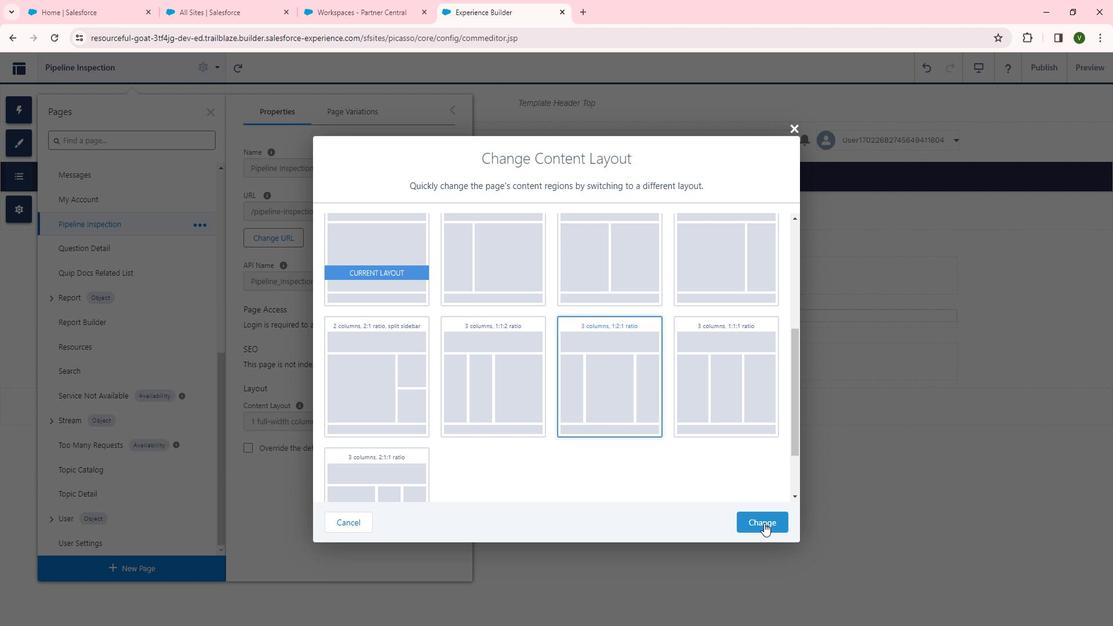 
Action: Mouse moved to (454, 441)
Screenshot: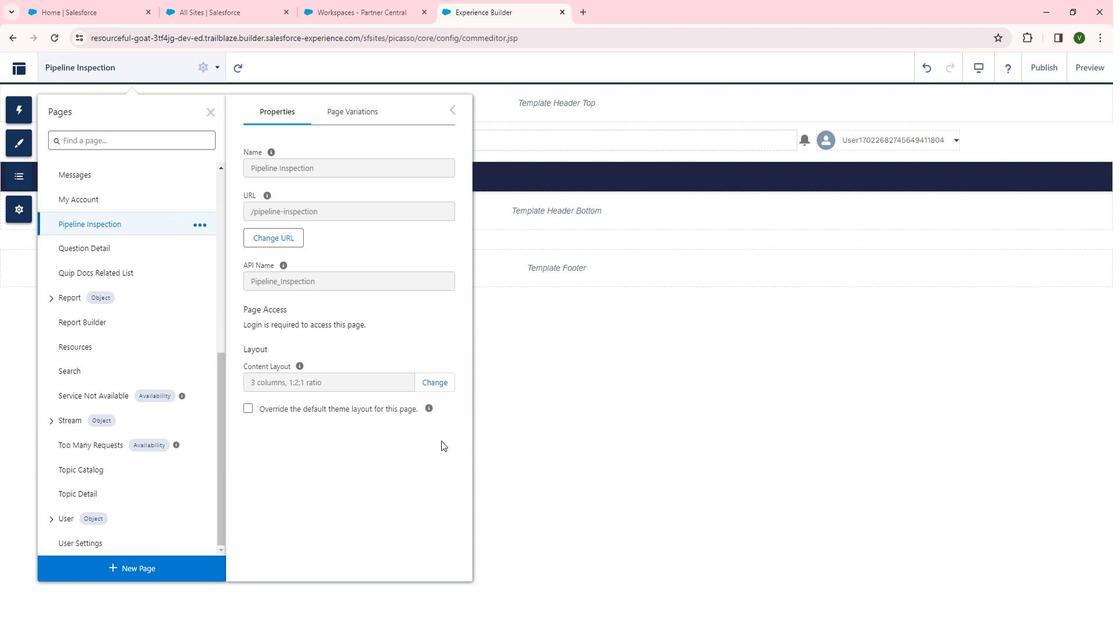 
